 Task: Create a scrum project BeyondPlan. Add to scrum project BeyondPlan a team member softage.2@softage.net and assign as Project Lead. Add to scrum project BeyondPlan a team member softage.3@softage.net
Action: Mouse moved to (199, 63)
Screenshot: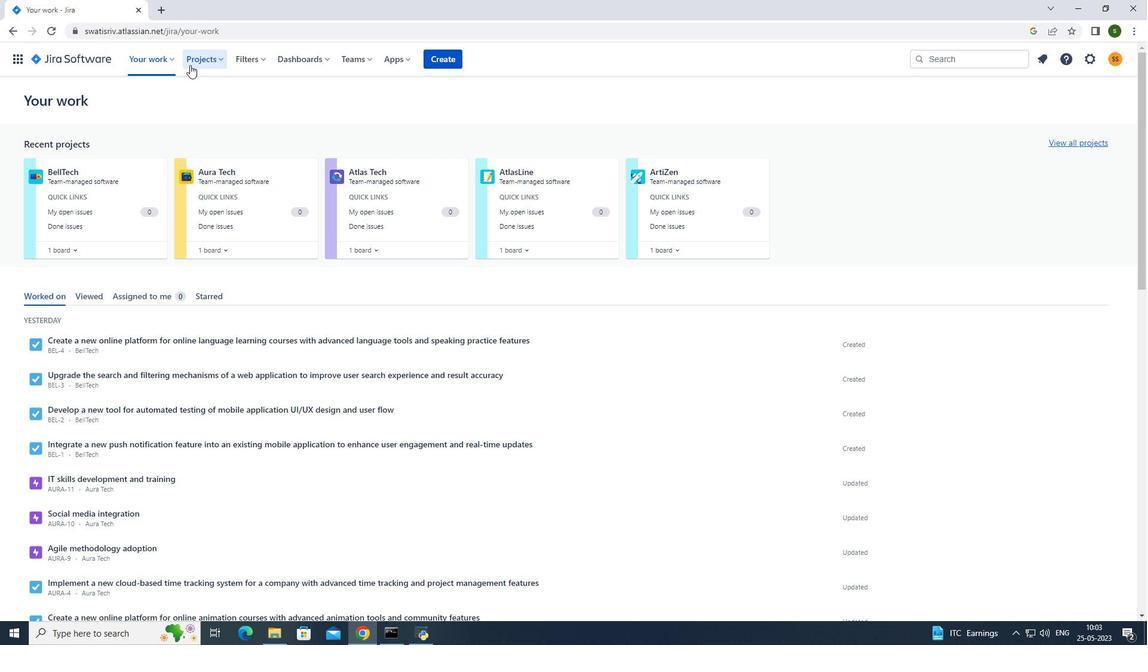 
Action: Mouse pressed left at (199, 63)
Screenshot: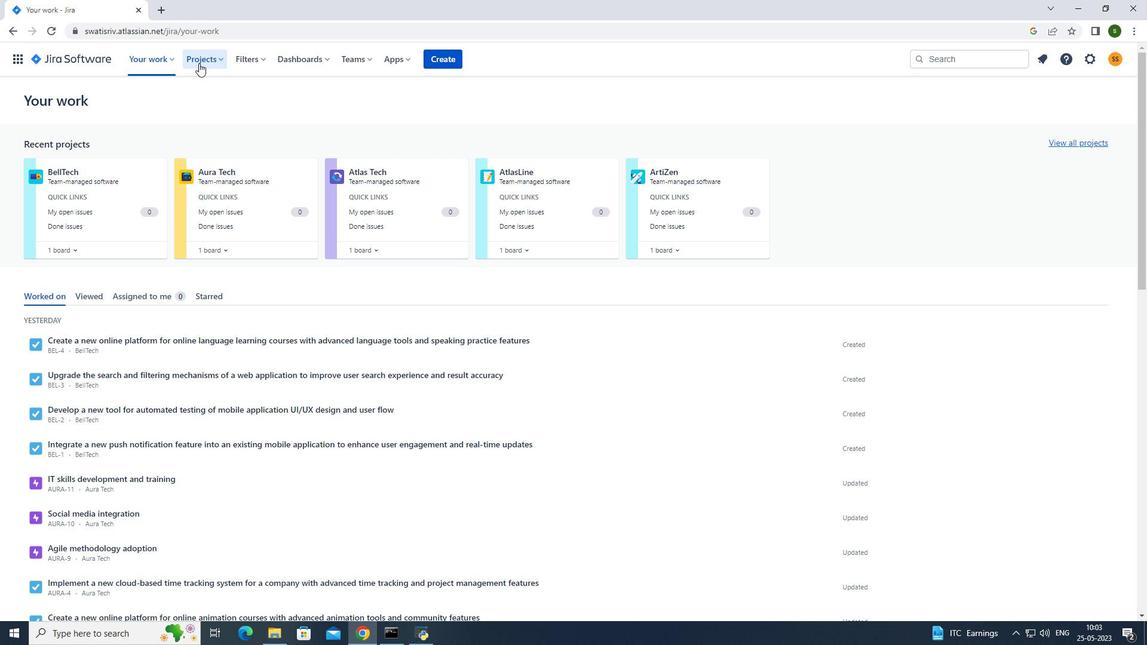 
Action: Mouse moved to (218, 297)
Screenshot: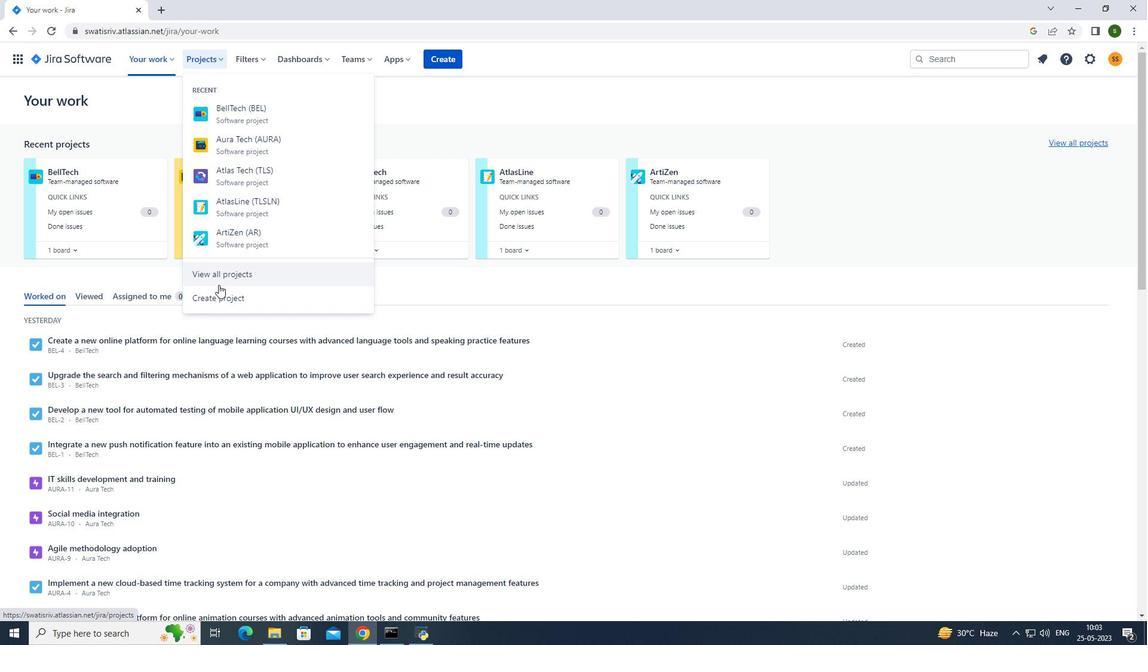 
Action: Mouse pressed left at (218, 297)
Screenshot: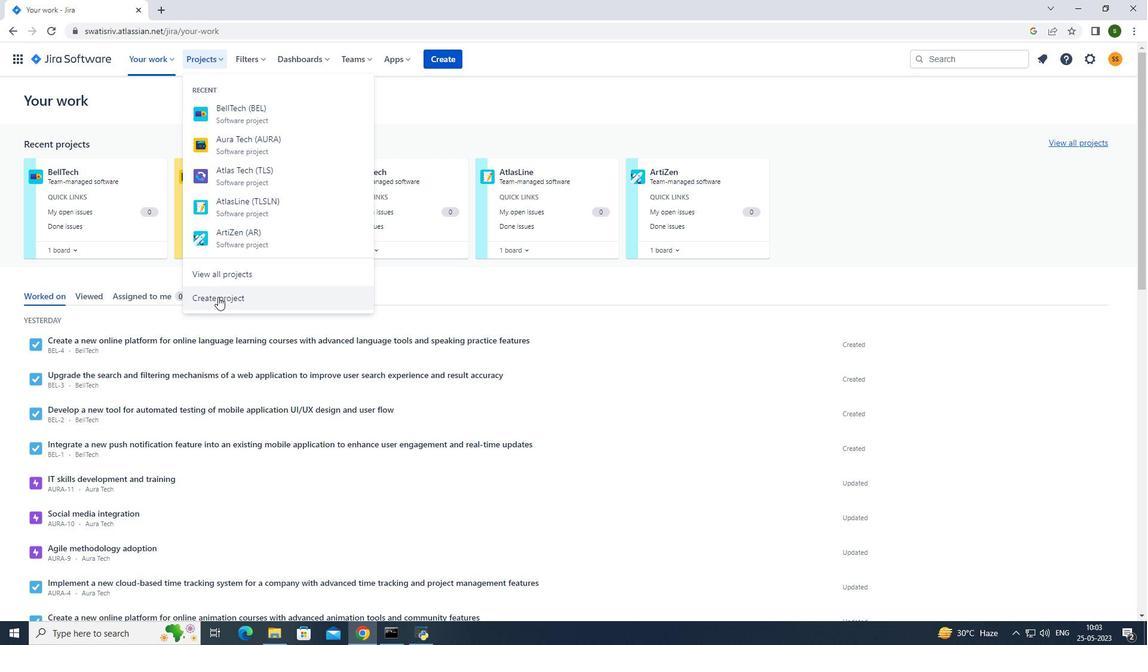 
Action: Mouse moved to (741, 290)
Screenshot: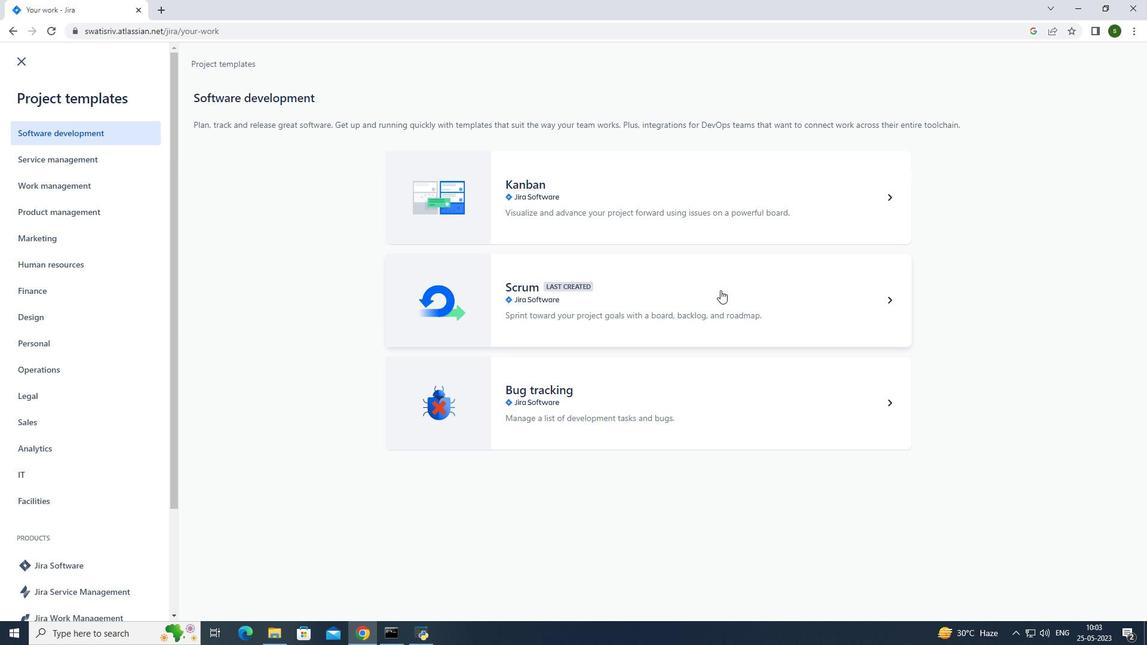 
Action: Mouse pressed left at (741, 290)
Screenshot: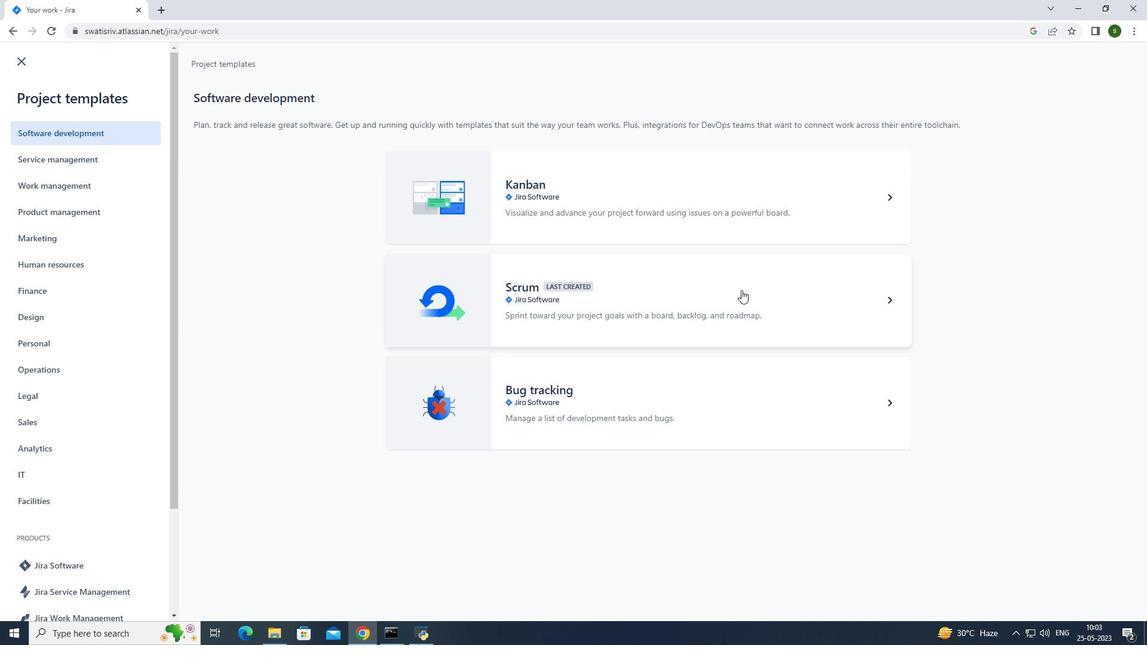 
Action: Mouse moved to (892, 587)
Screenshot: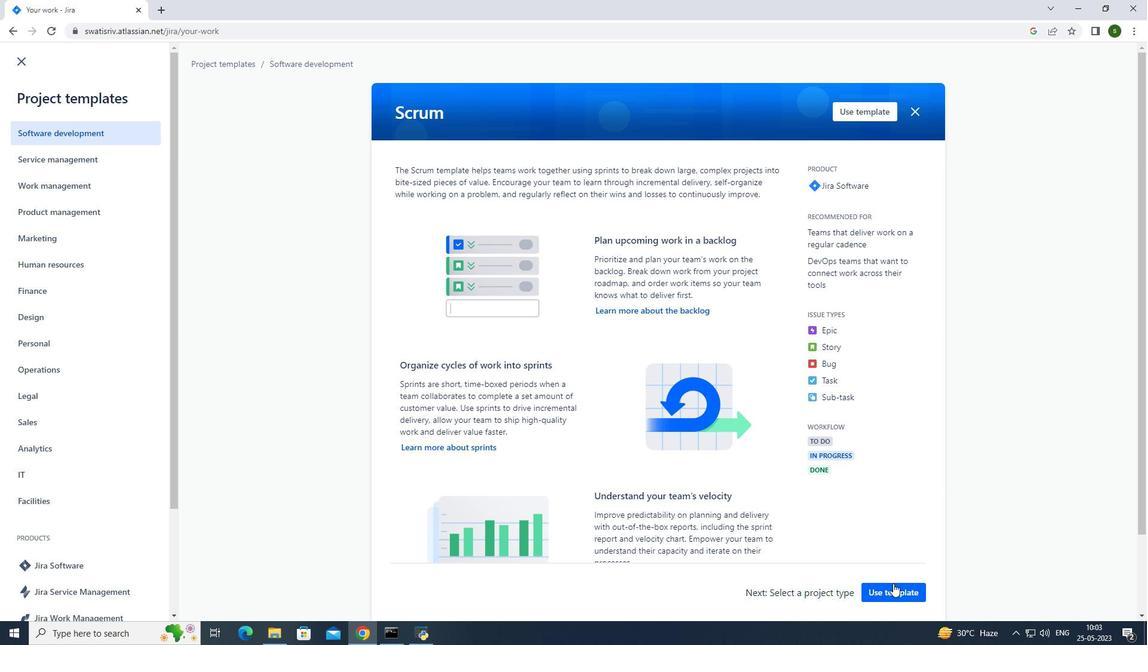 
Action: Mouse pressed left at (892, 587)
Screenshot: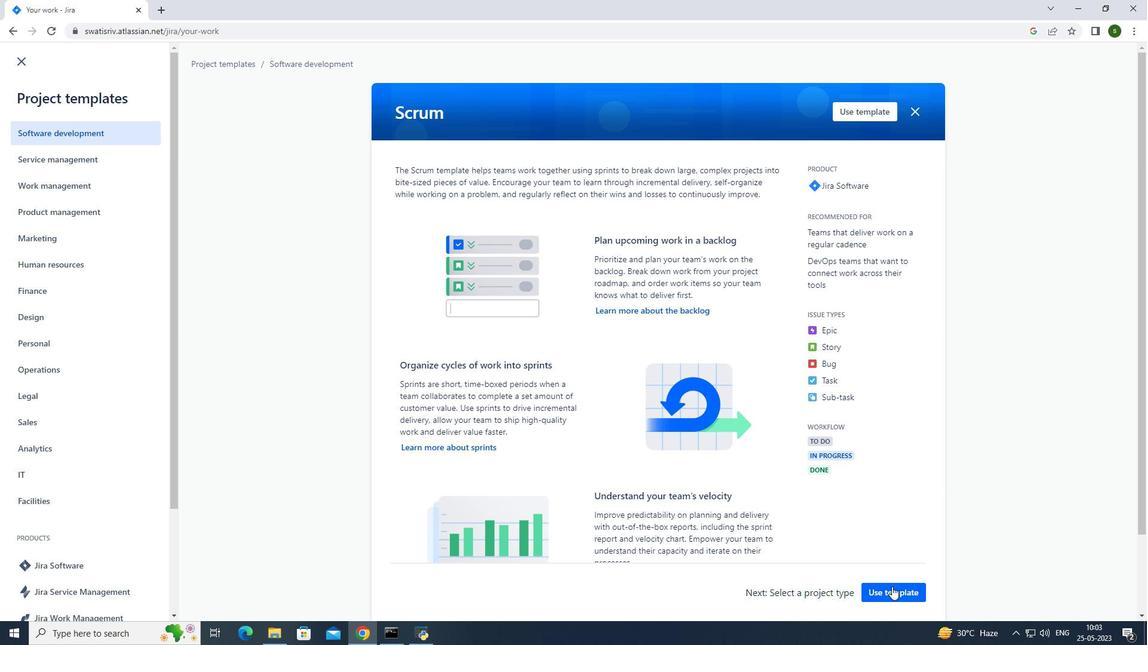 
Action: Mouse moved to (538, 586)
Screenshot: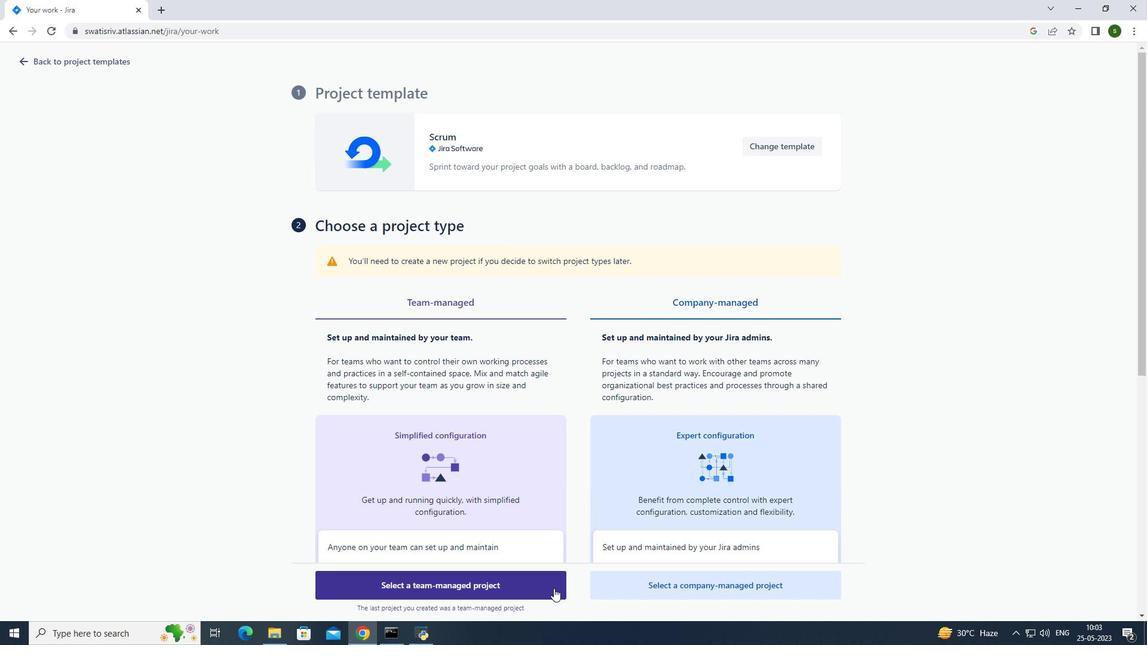 
Action: Mouse pressed left at (538, 586)
Screenshot: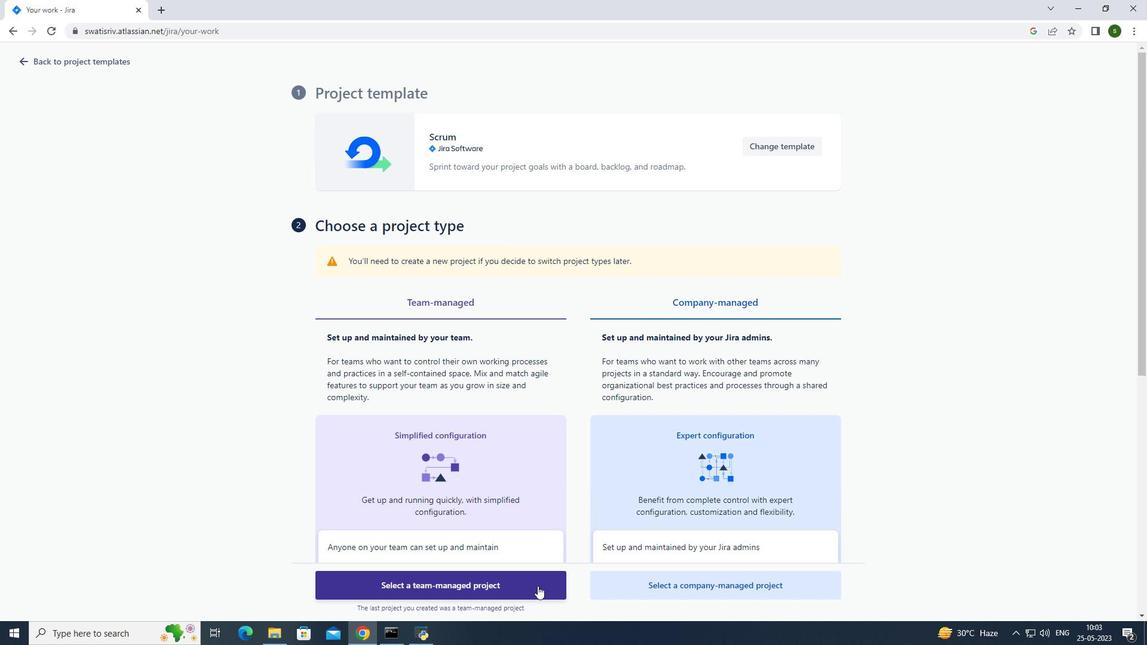 
Action: Mouse moved to (367, 276)
Screenshot: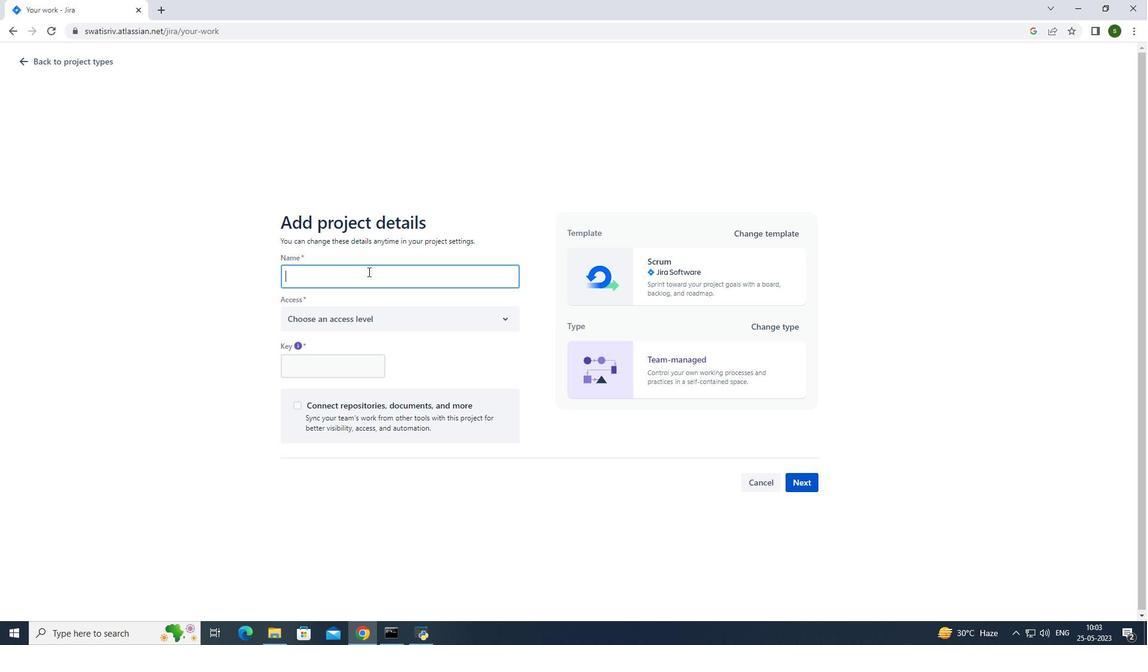 
Action: Mouse pressed left at (367, 276)
Screenshot: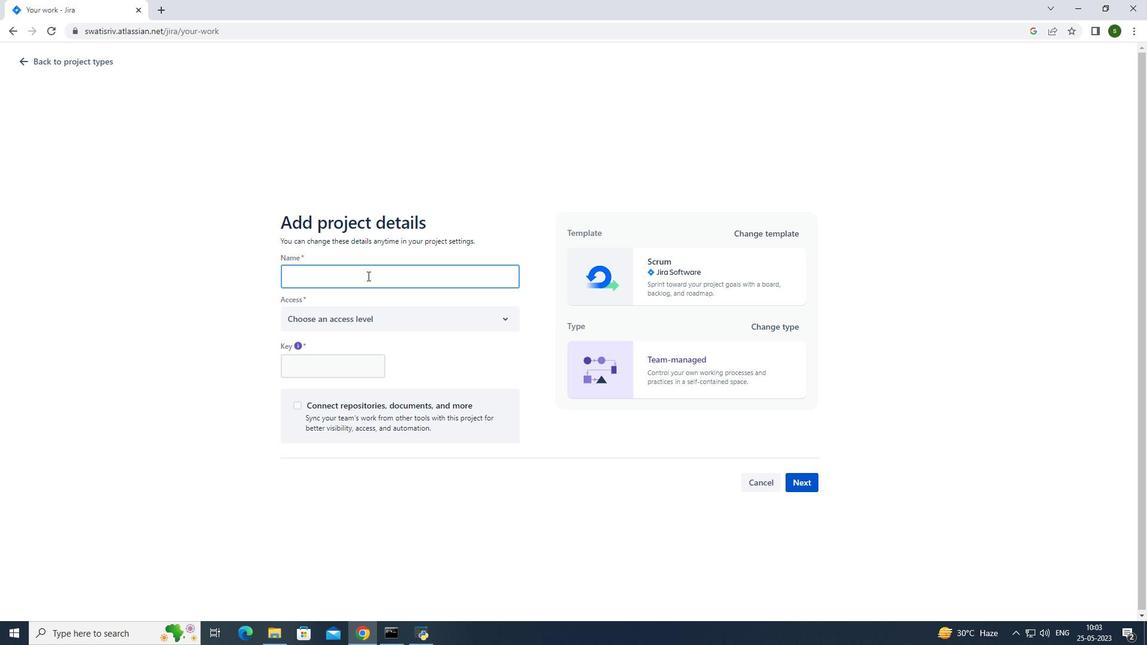 
Action: Key pressed <Key.caps_lock>B<Key.caps_lock>eyond<Key.caps_lock>P<Key.caps_lock>lan
Screenshot: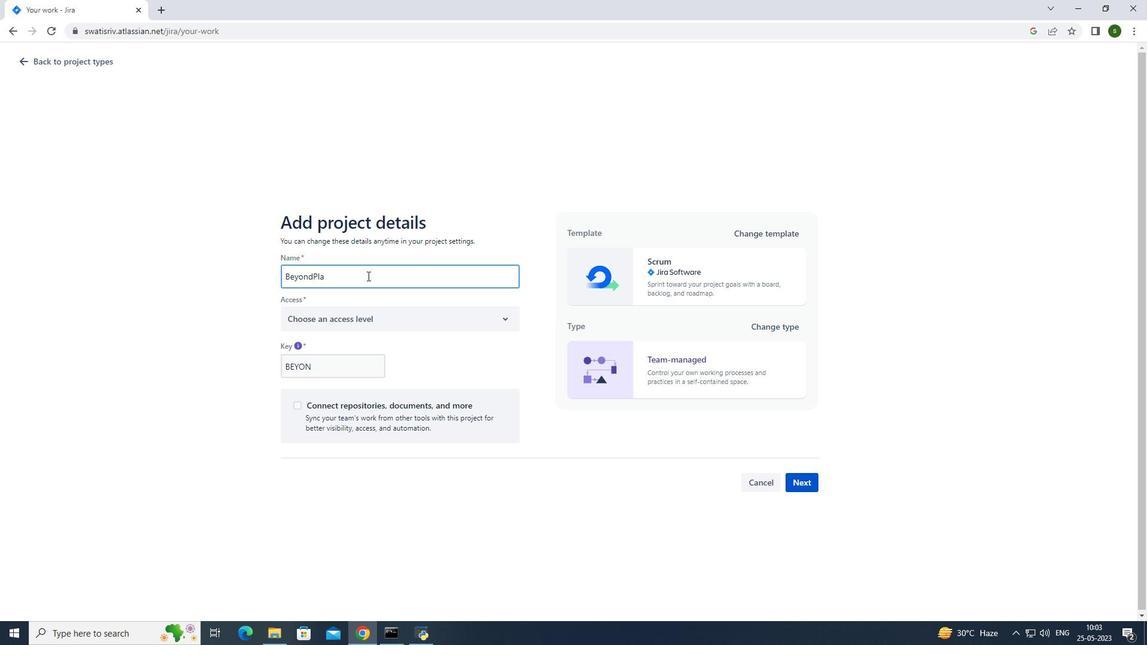 
Action: Mouse moved to (425, 322)
Screenshot: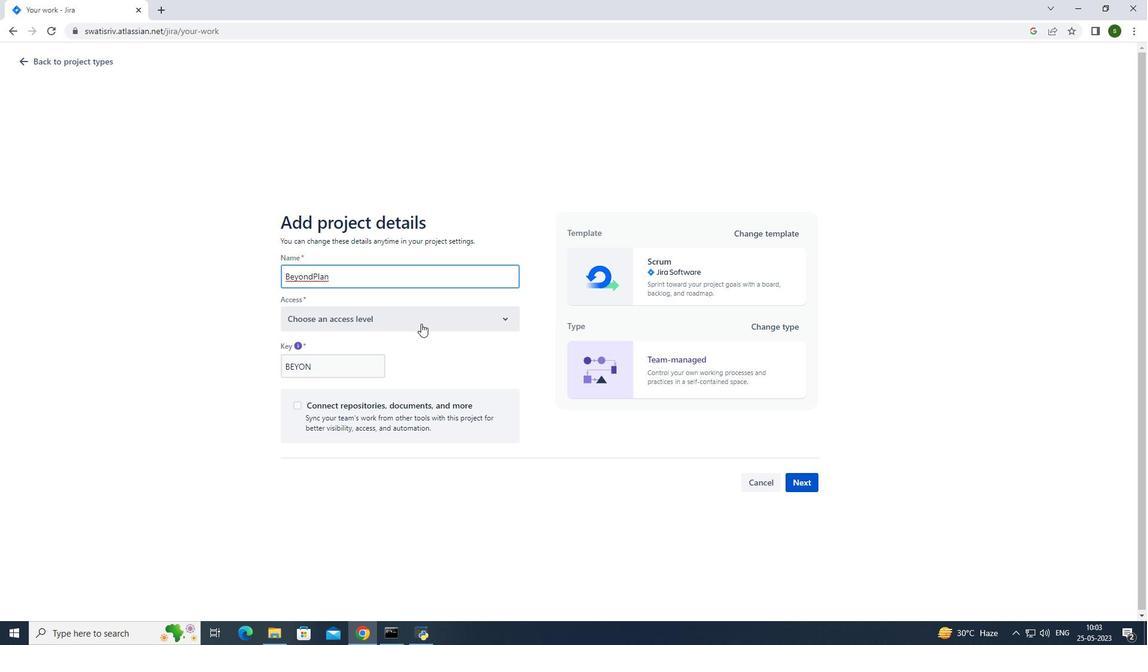 
Action: Mouse pressed left at (425, 322)
Screenshot: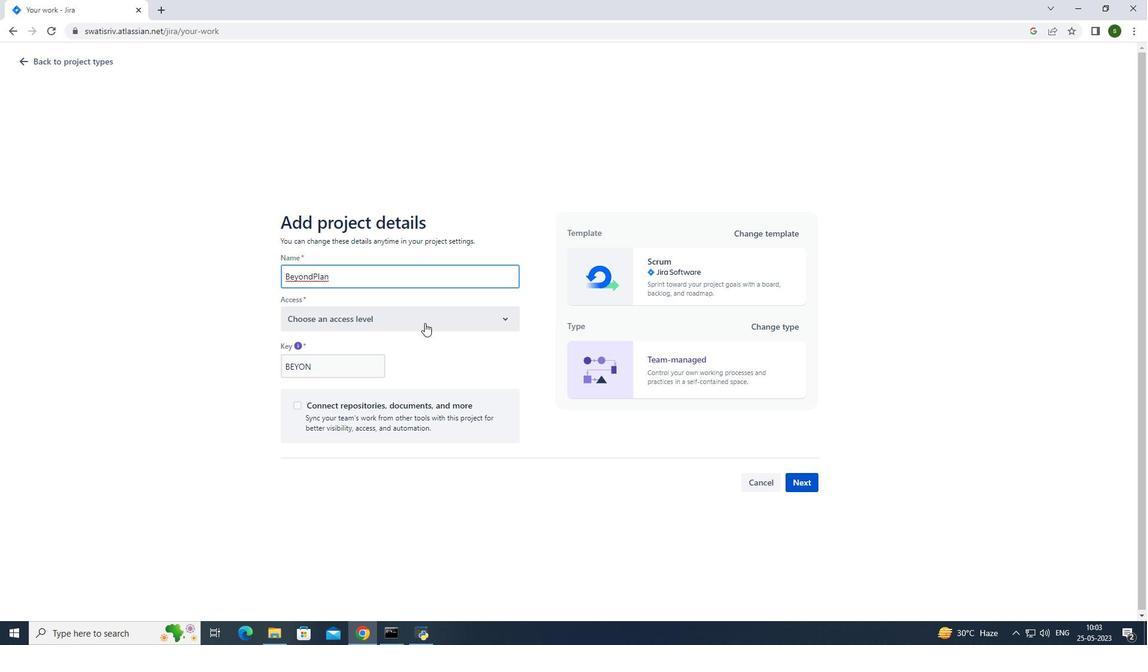 
Action: Mouse moved to (410, 352)
Screenshot: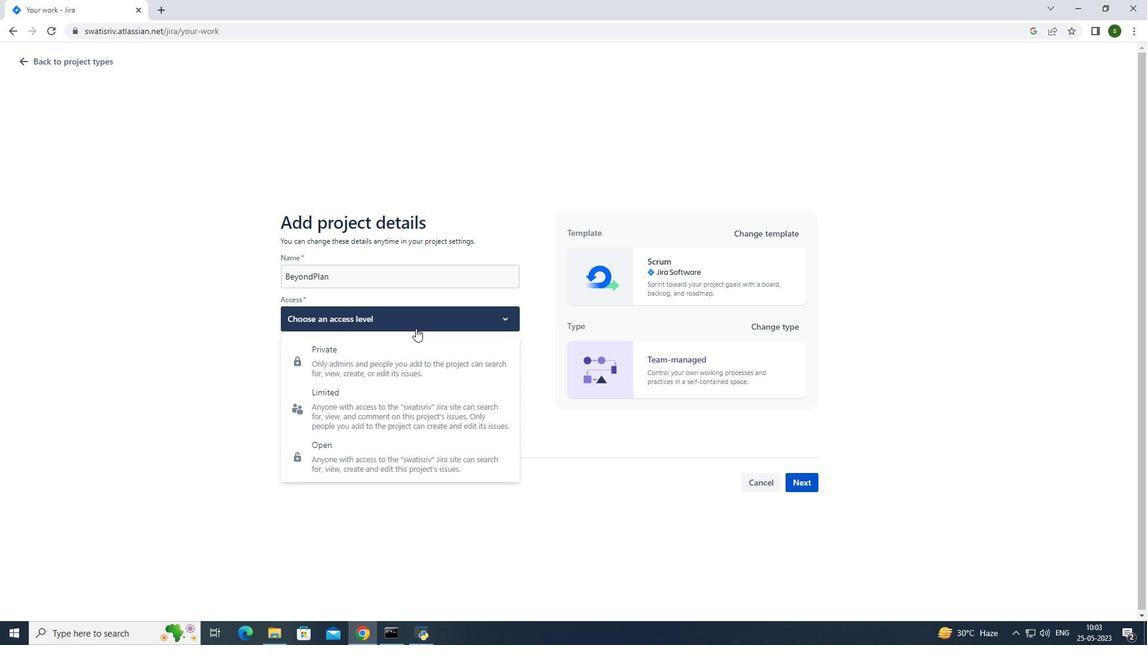 
Action: Mouse pressed left at (410, 352)
Screenshot: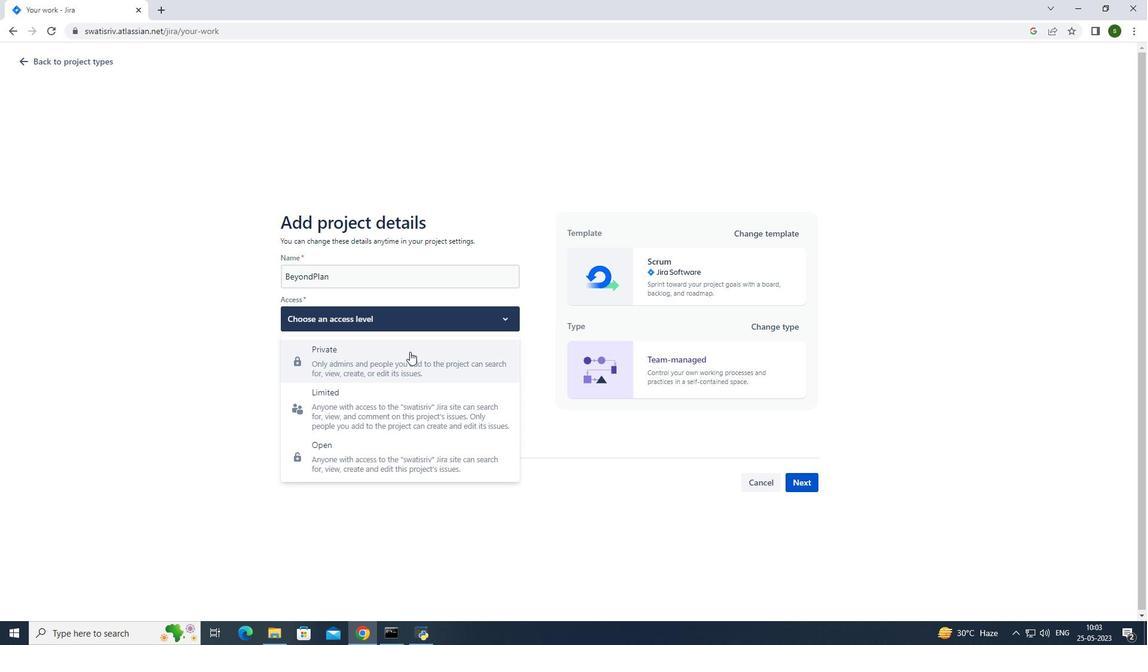 
Action: Mouse moved to (802, 486)
Screenshot: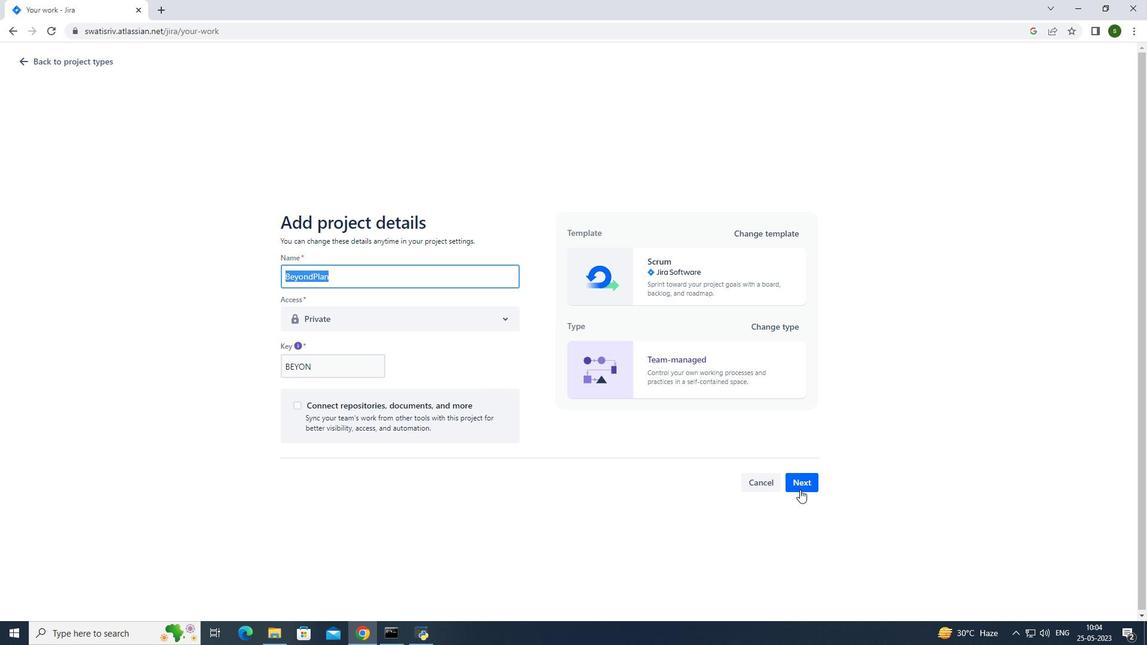 
Action: Mouse pressed left at (802, 486)
Screenshot: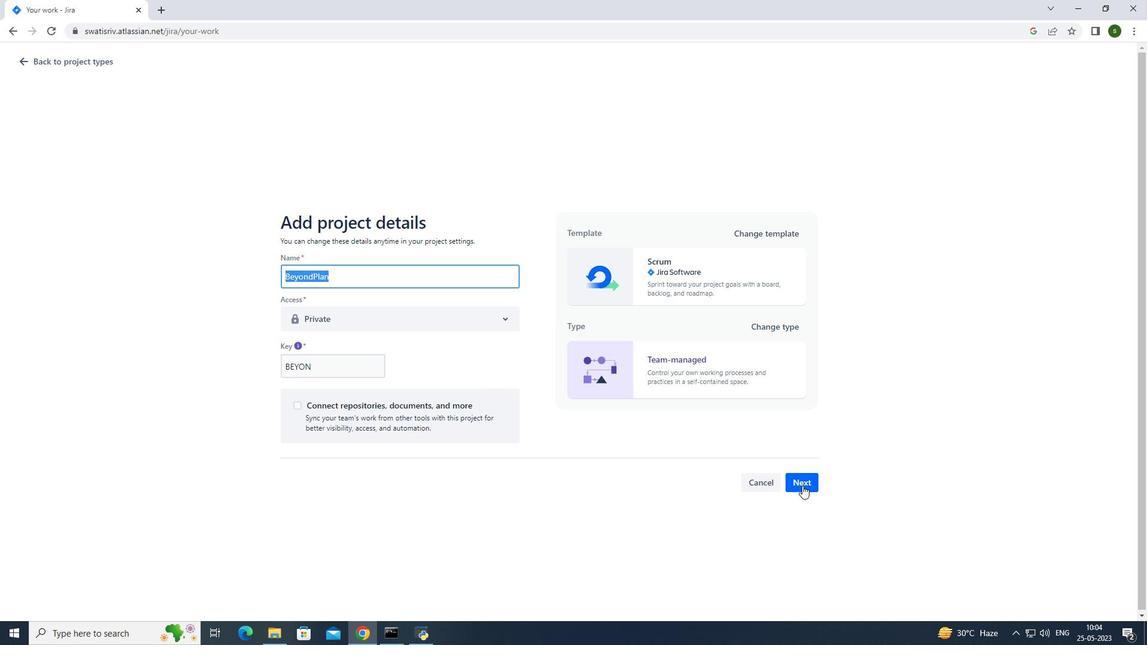 
Action: Mouse moved to (689, 406)
Screenshot: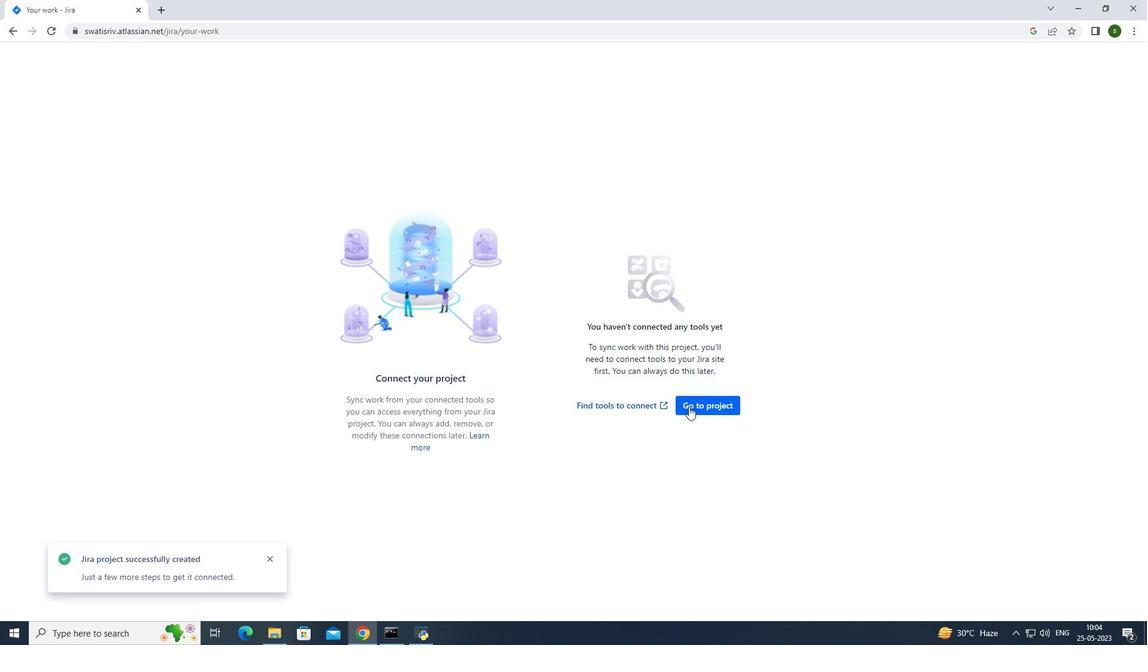 
Action: Mouse pressed left at (689, 406)
Screenshot: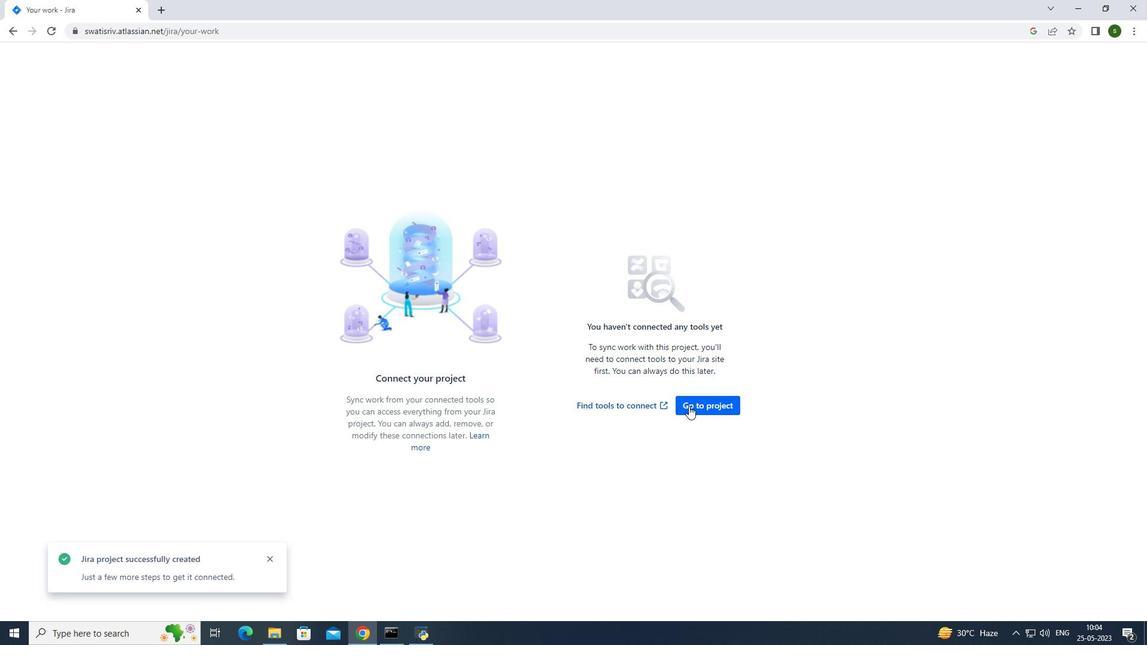 
Action: Mouse moved to (199, 50)
Screenshot: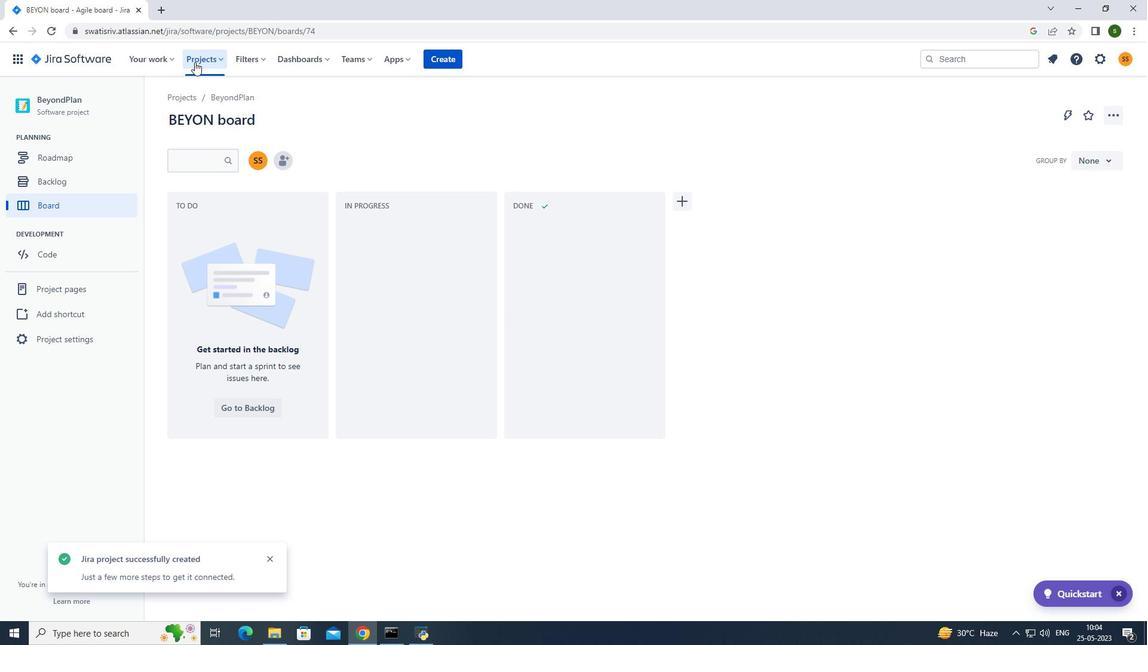 
Action: Mouse pressed left at (199, 50)
Screenshot: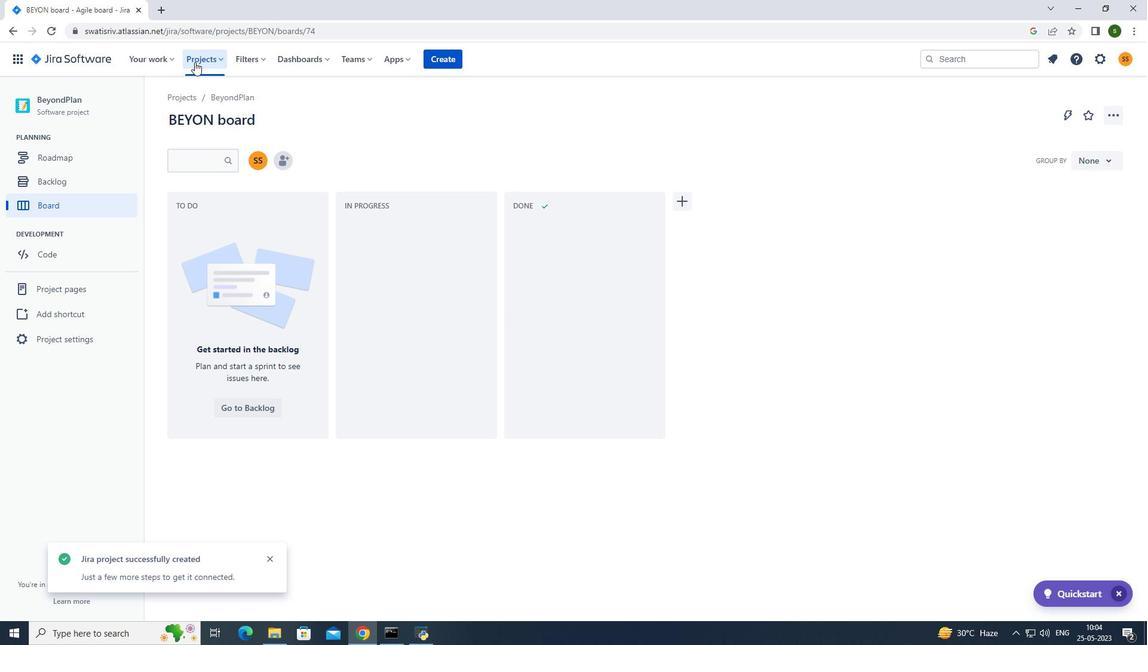 
Action: Mouse moved to (234, 110)
Screenshot: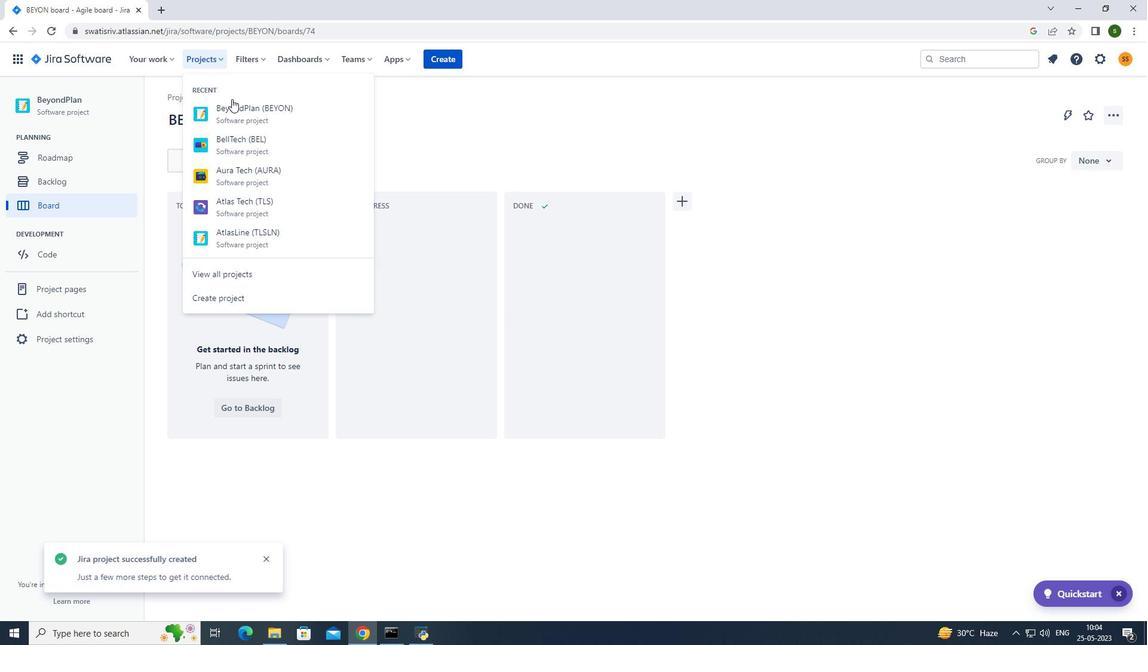 
Action: Mouse pressed left at (234, 110)
Screenshot: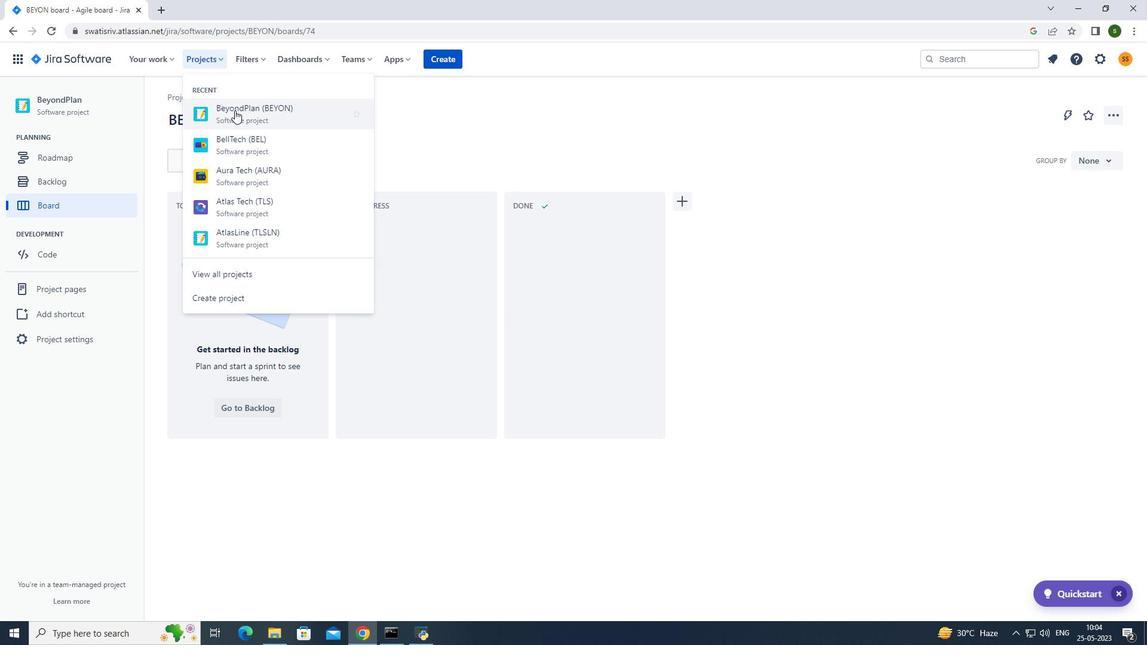 
Action: Mouse moved to (291, 161)
Screenshot: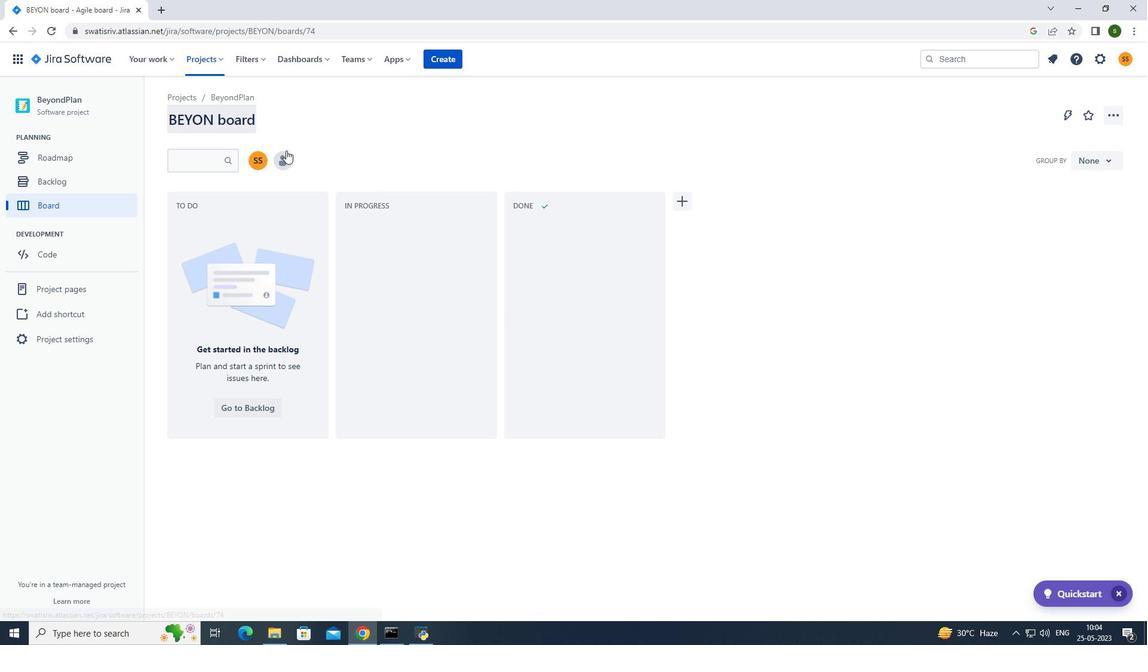
Action: Mouse pressed left at (291, 161)
Screenshot: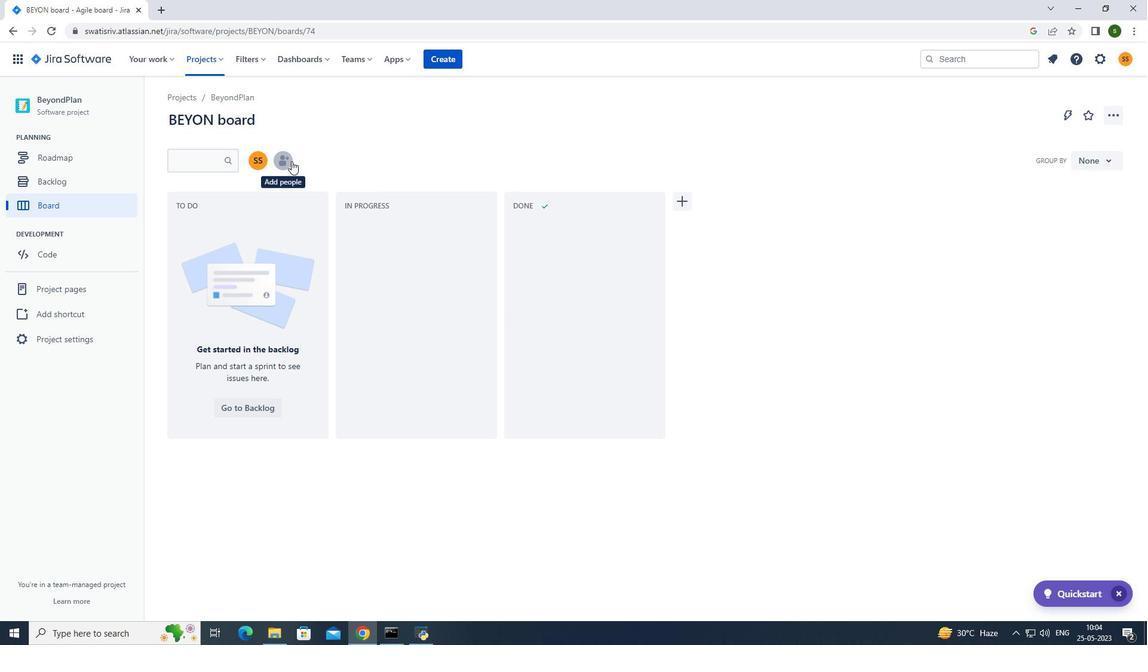 
Action: Mouse moved to (547, 130)
Screenshot: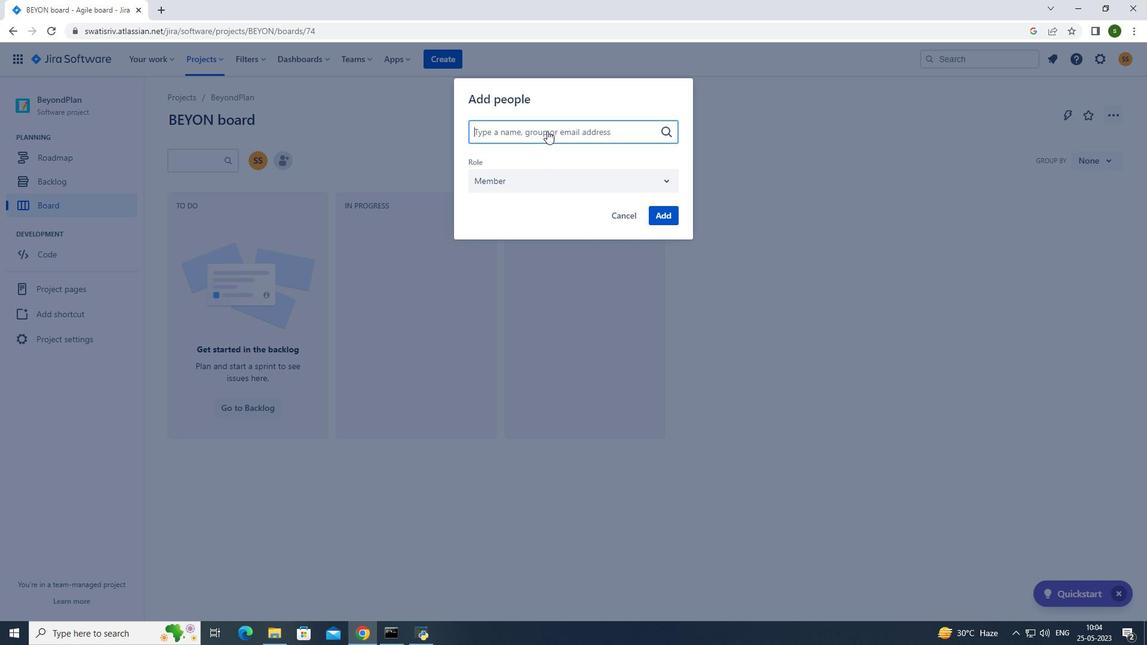 
Action: Key pressed softage.2<Key.shift>@softage.net
Screenshot: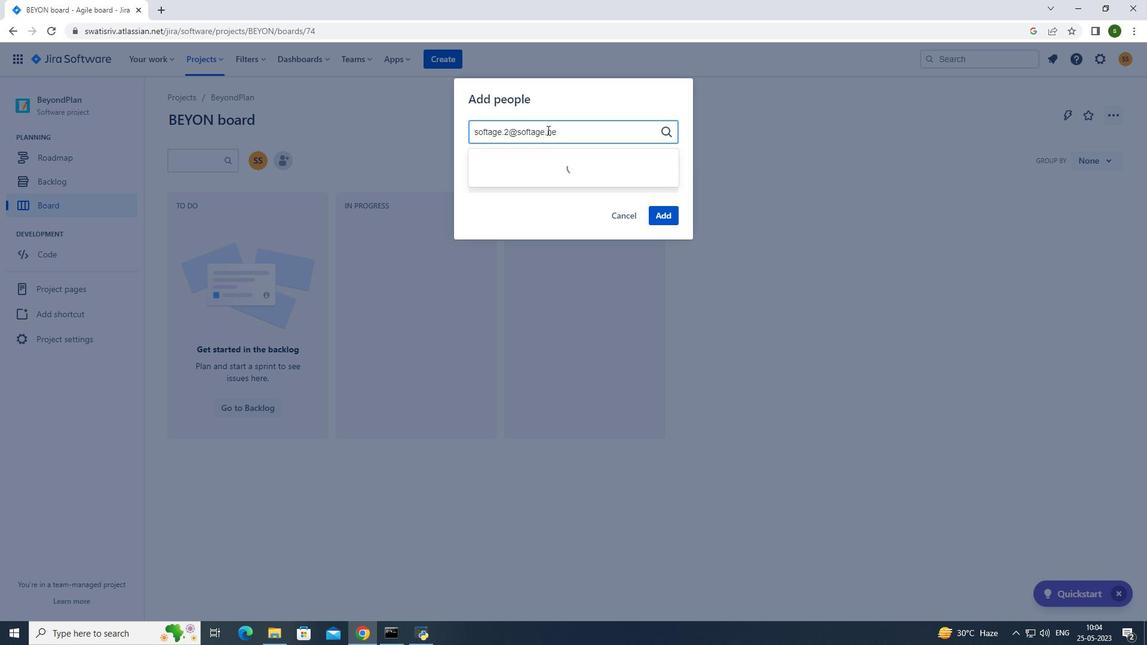 
Action: Mouse moved to (550, 169)
Screenshot: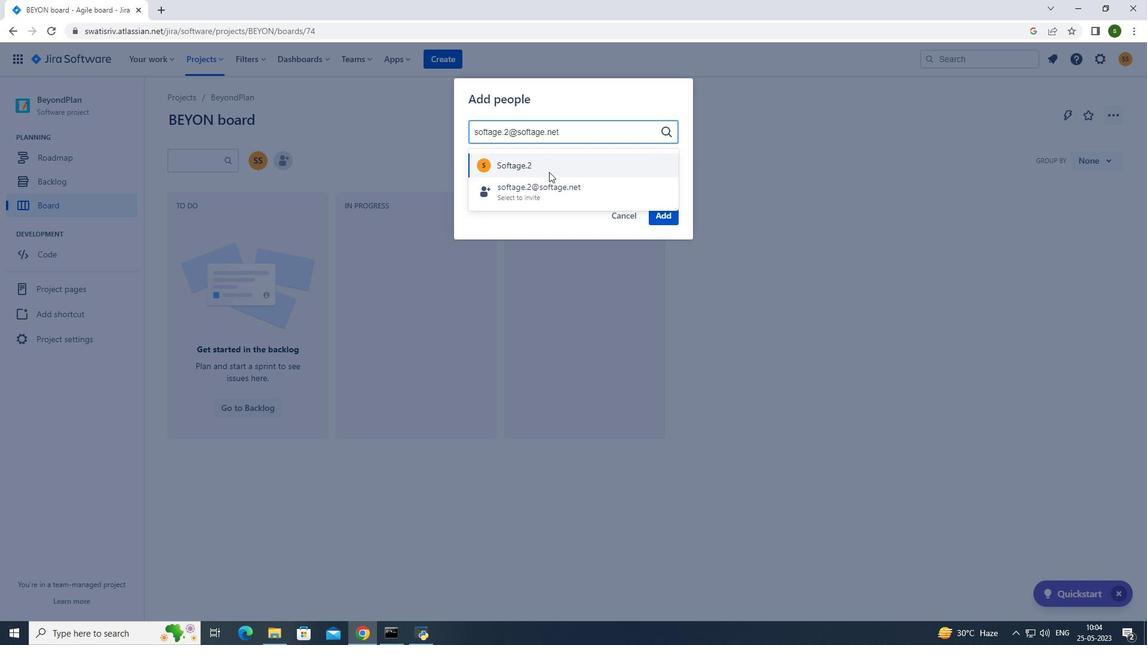 
Action: Mouse pressed left at (550, 169)
Screenshot: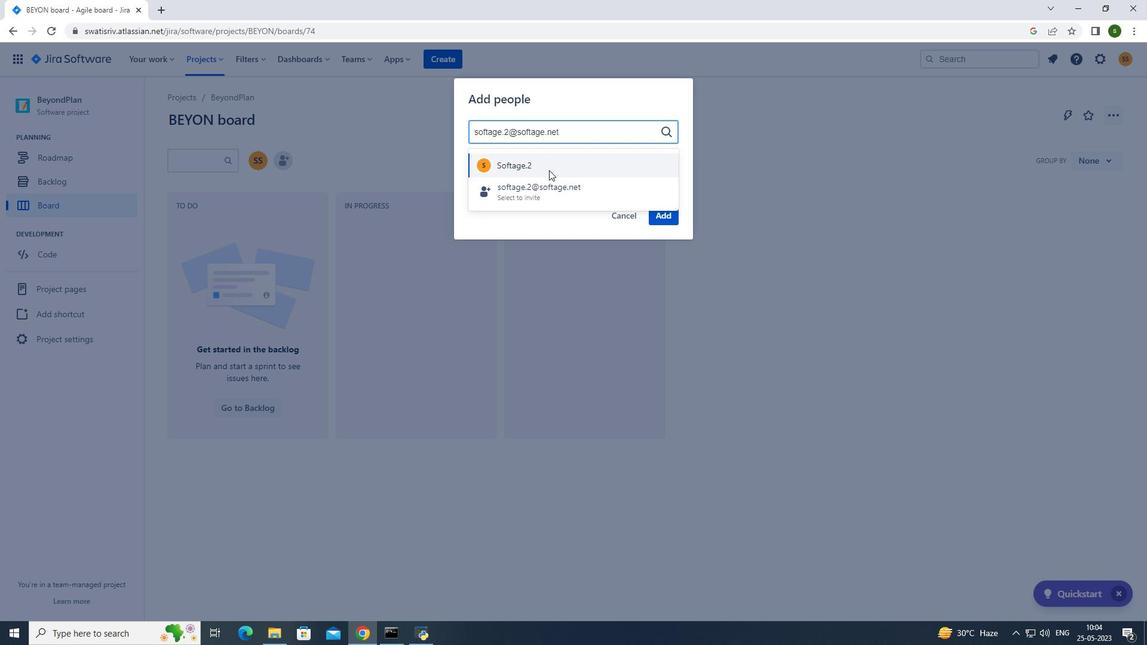 
Action: Mouse moved to (674, 215)
Screenshot: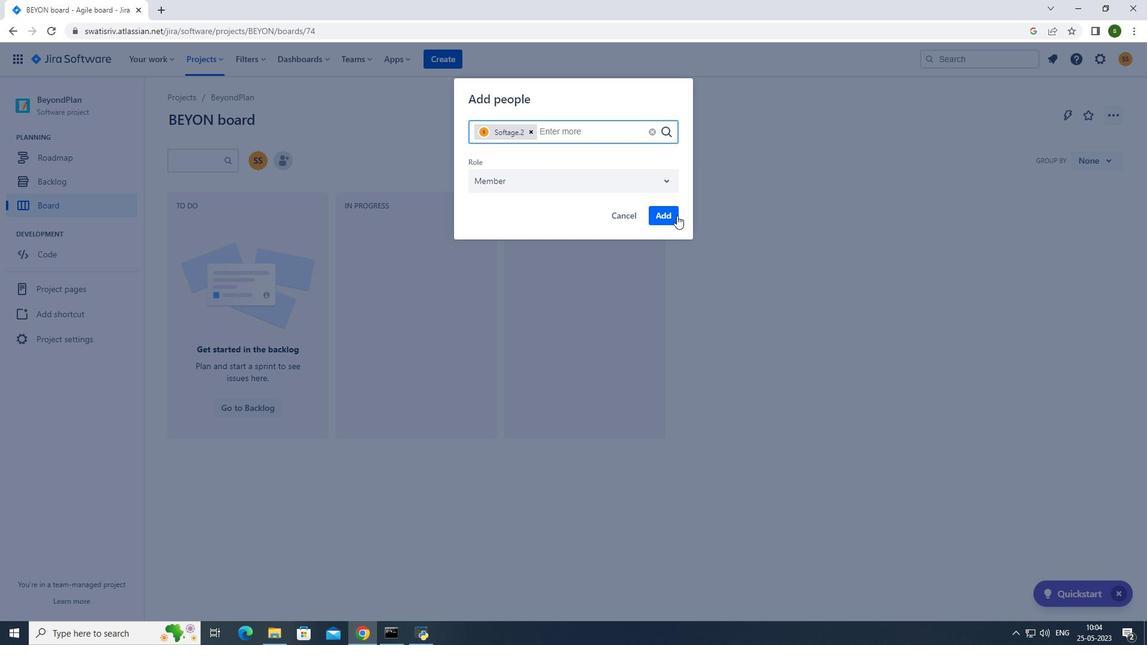 
Action: Mouse pressed left at (674, 215)
Screenshot: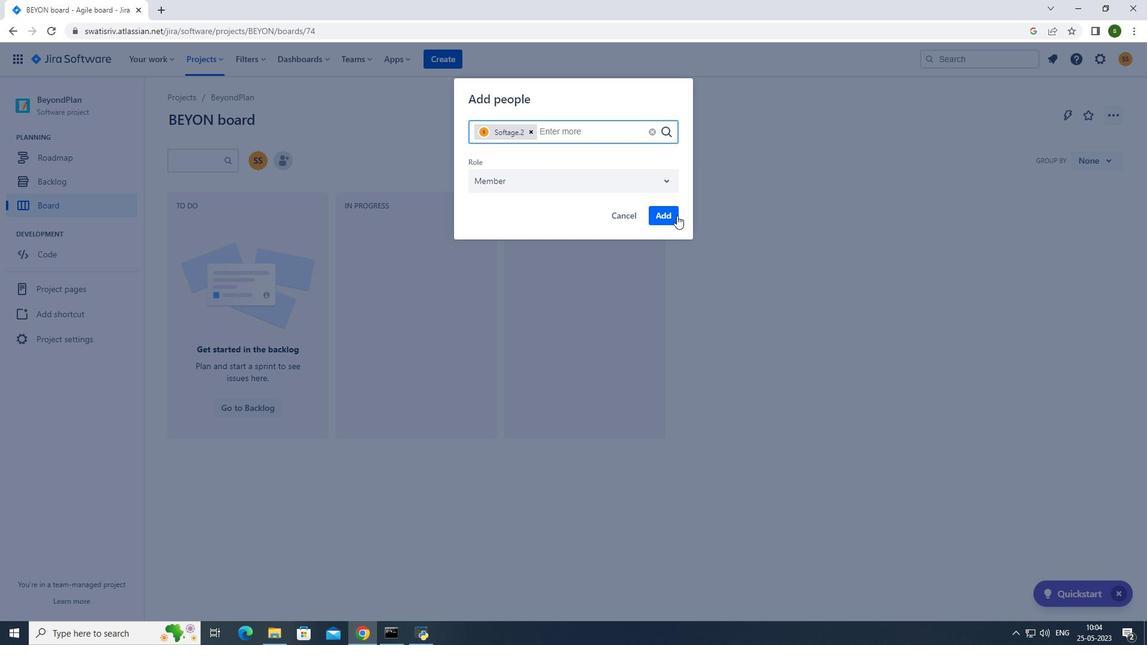 
Action: Mouse moved to (204, 57)
Screenshot: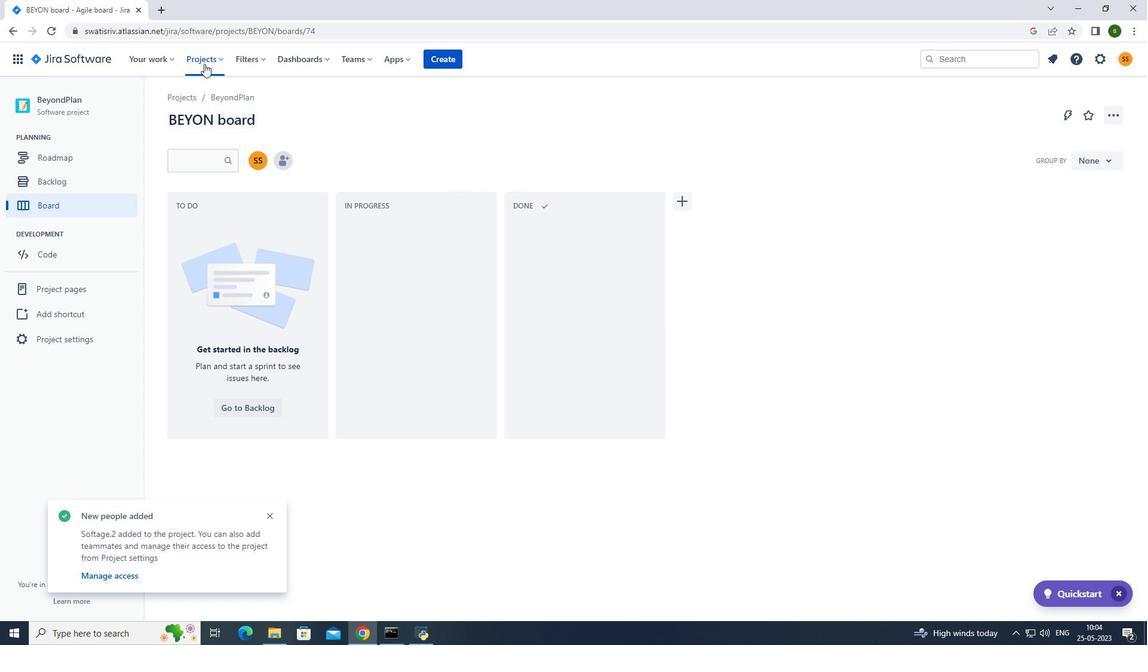 
Action: Mouse pressed left at (204, 57)
Screenshot: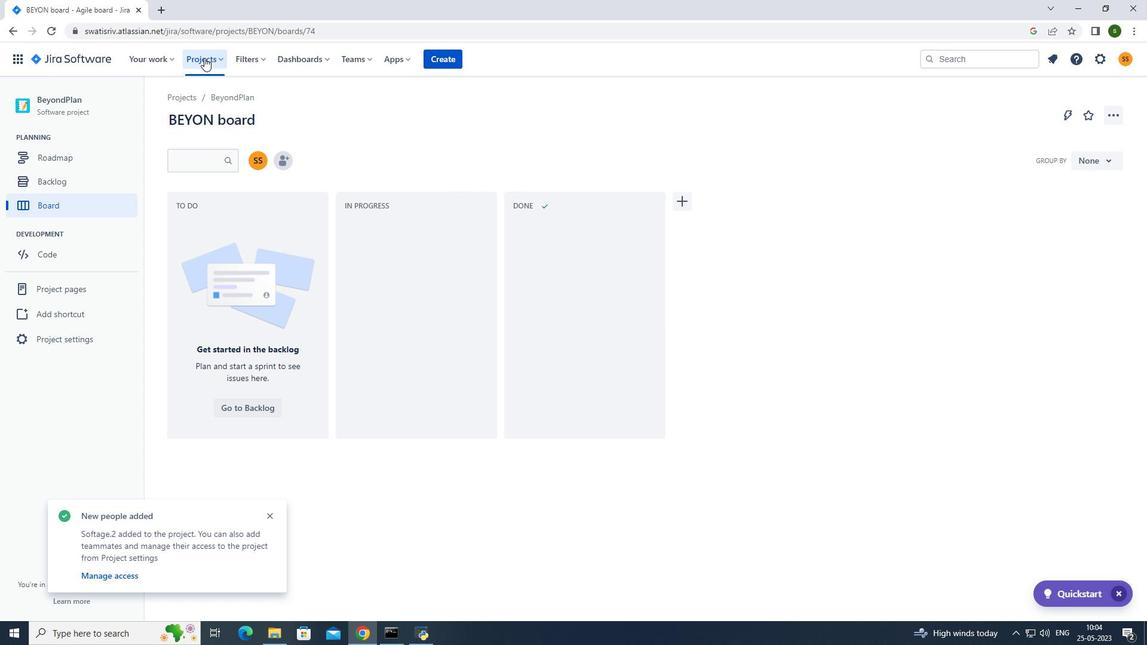 
Action: Mouse moved to (254, 120)
Screenshot: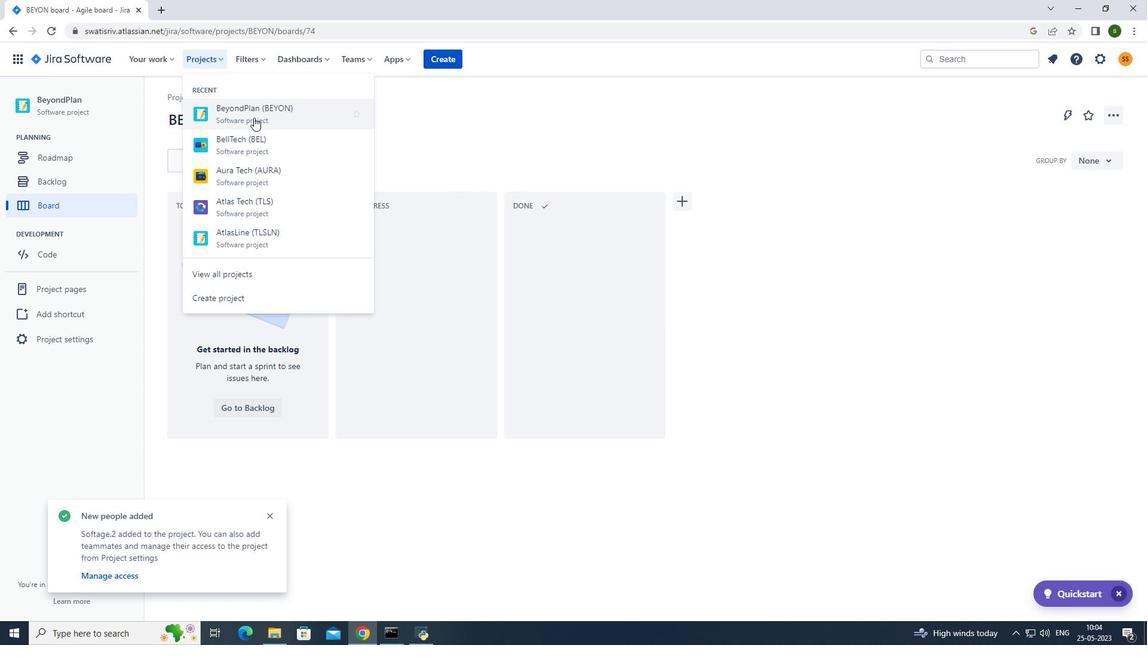 
Action: Mouse pressed left at (254, 120)
Screenshot: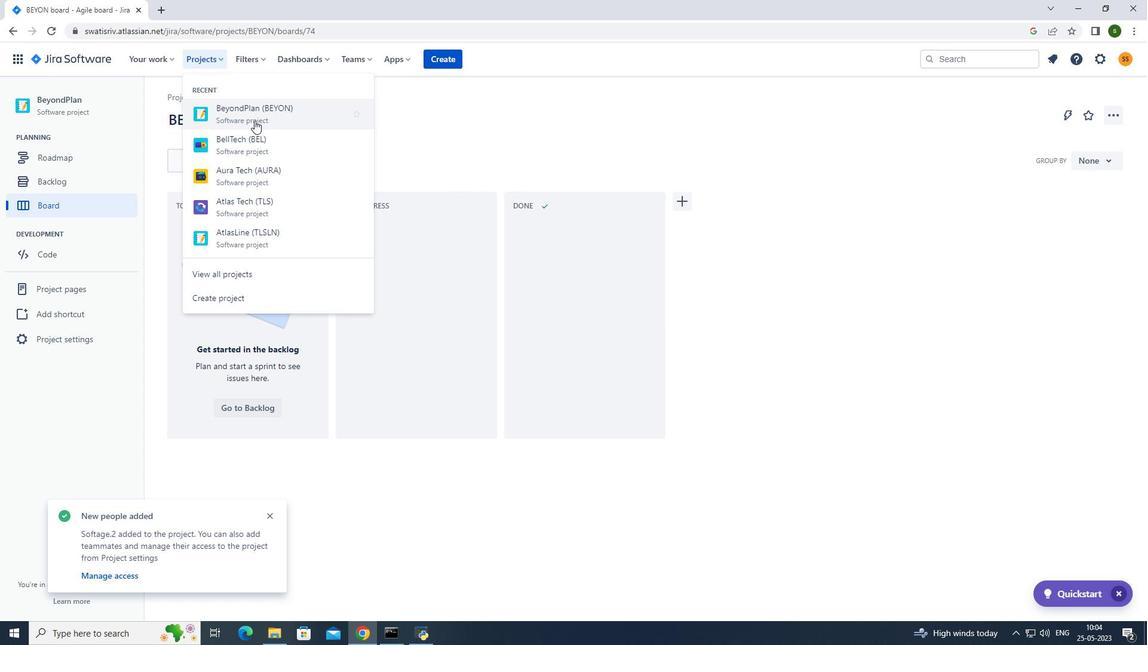 
Action: Mouse moved to (95, 336)
Screenshot: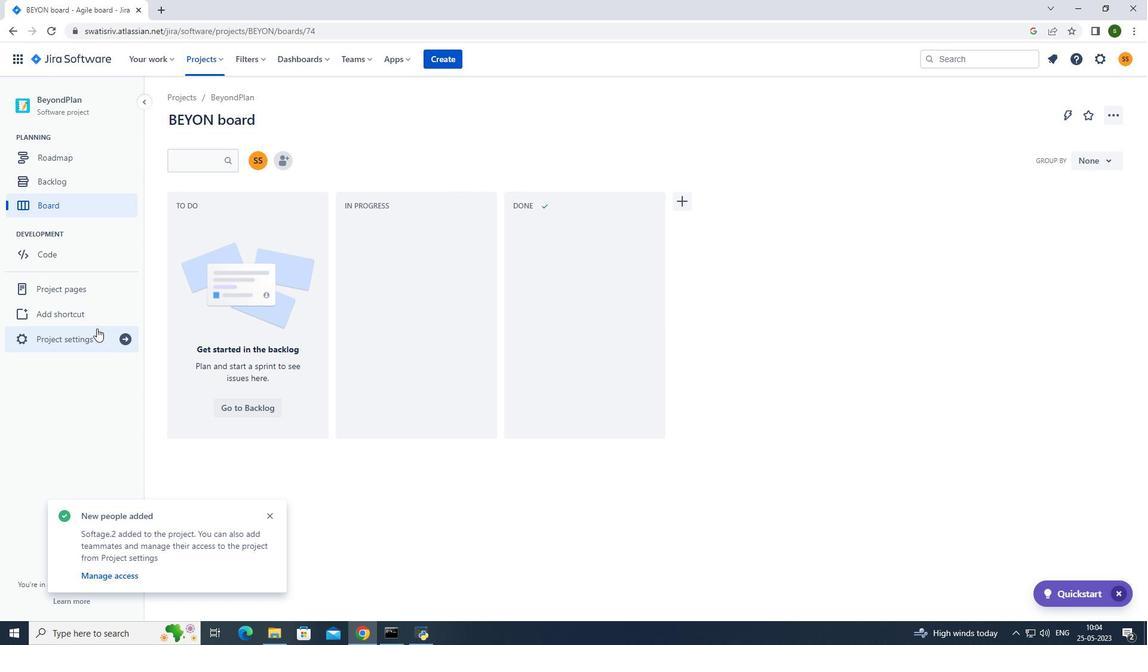 
Action: Mouse pressed left at (95, 336)
Screenshot: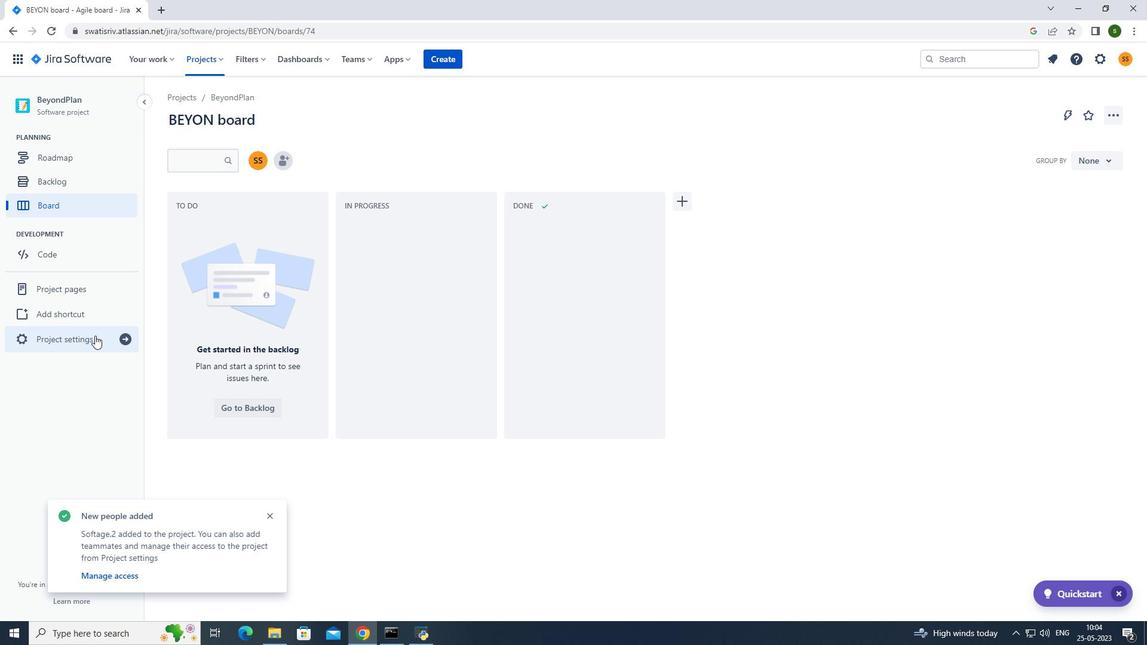 
Action: Mouse moved to (637, 428)
Screenshot: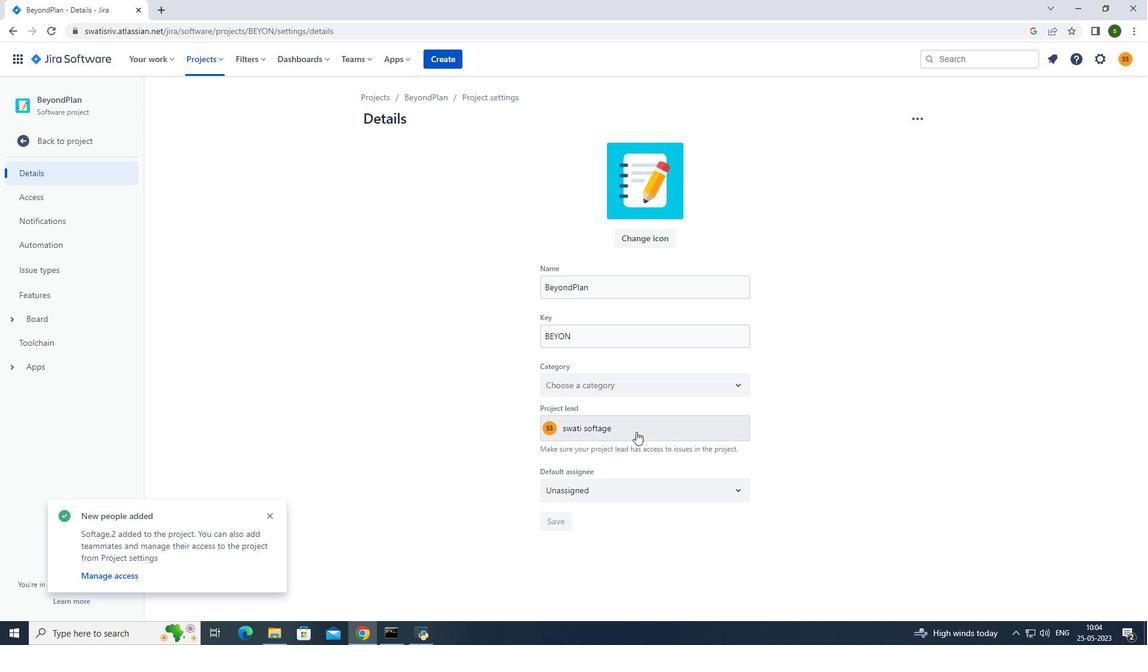 
Action: Mouse pressed left at (637, 428)
Screenshot: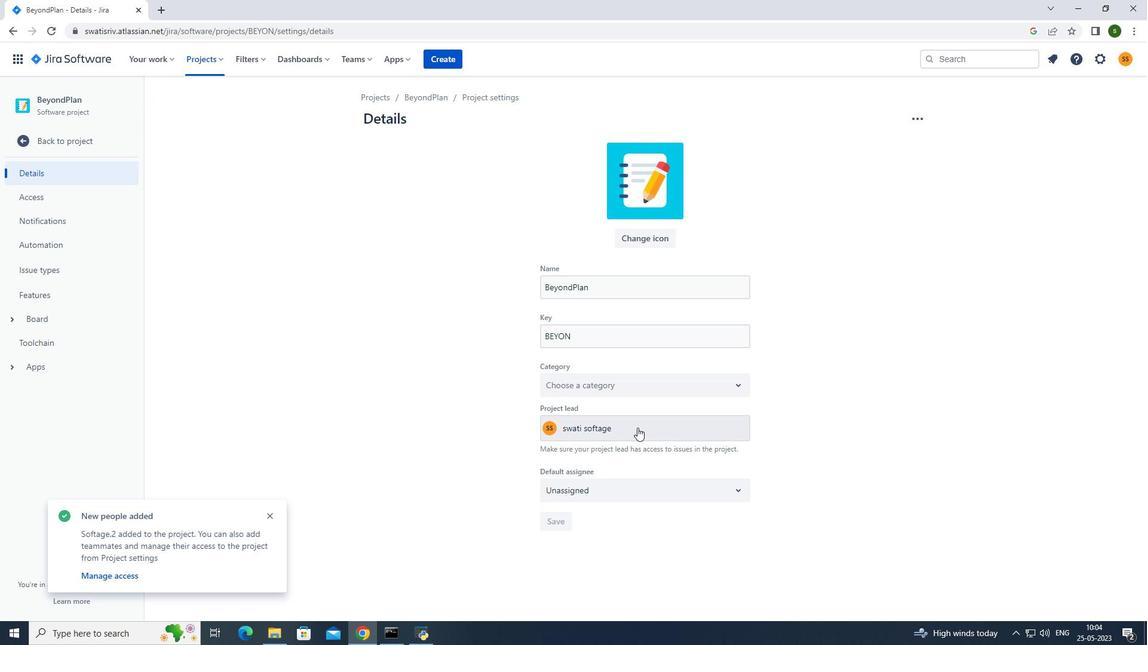 
Action: Mouse moved to (636, 428)
Screenshot: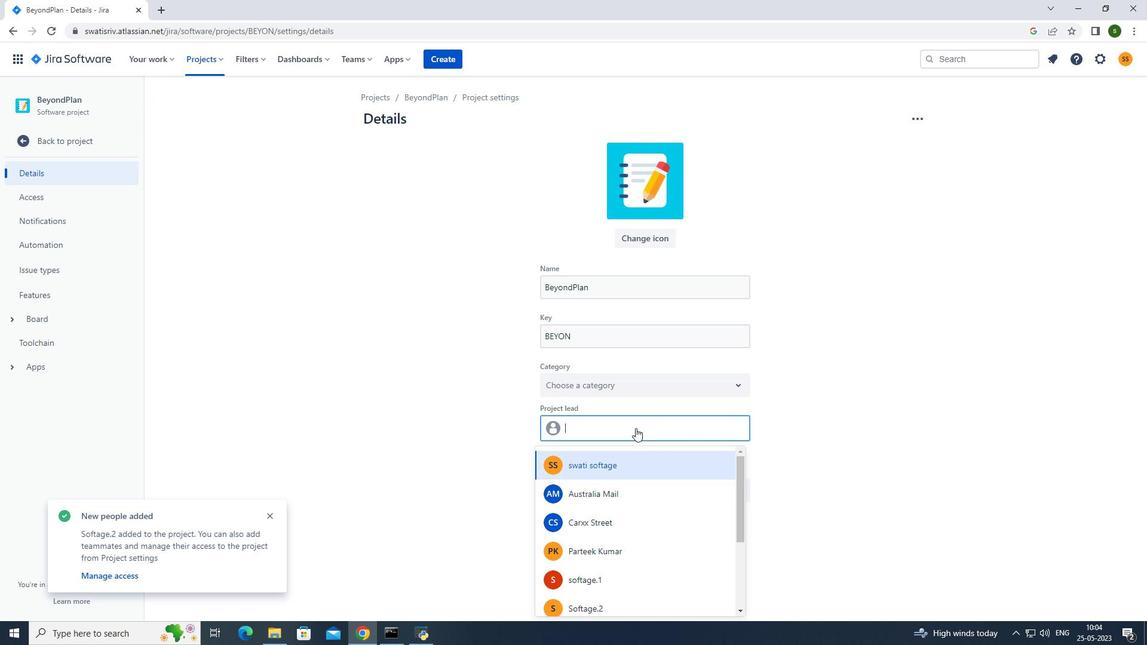 
Action: Key pressed softage.2<Key.shift>@softage.net
Screenshot: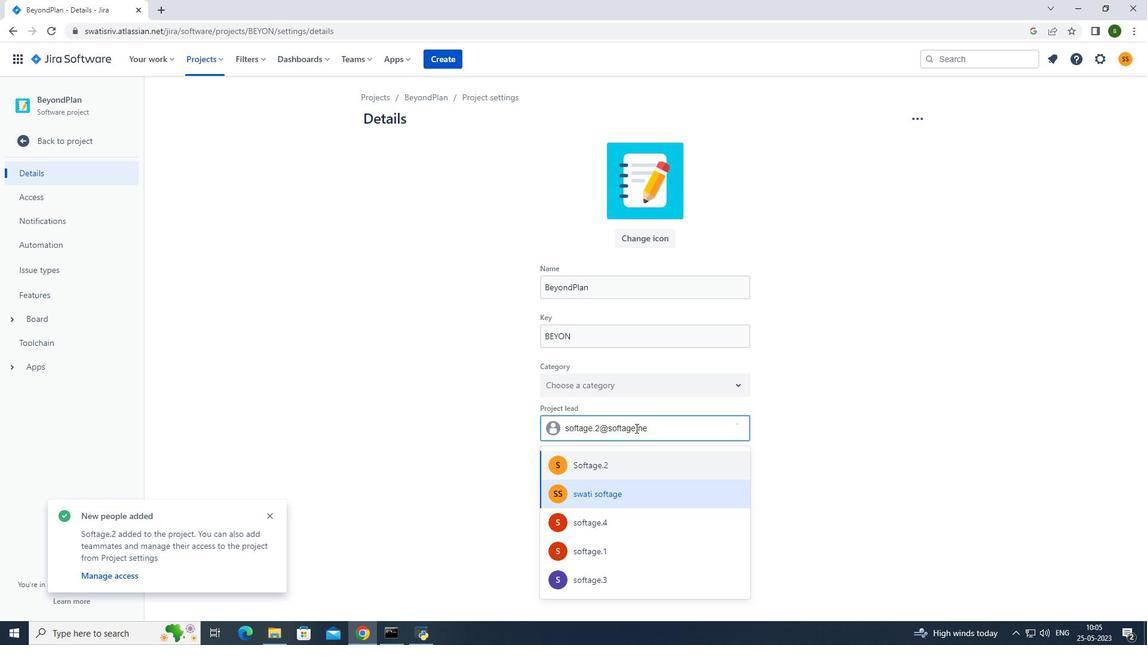 
Action: Mouse moved to (619, 468)
Screenshot: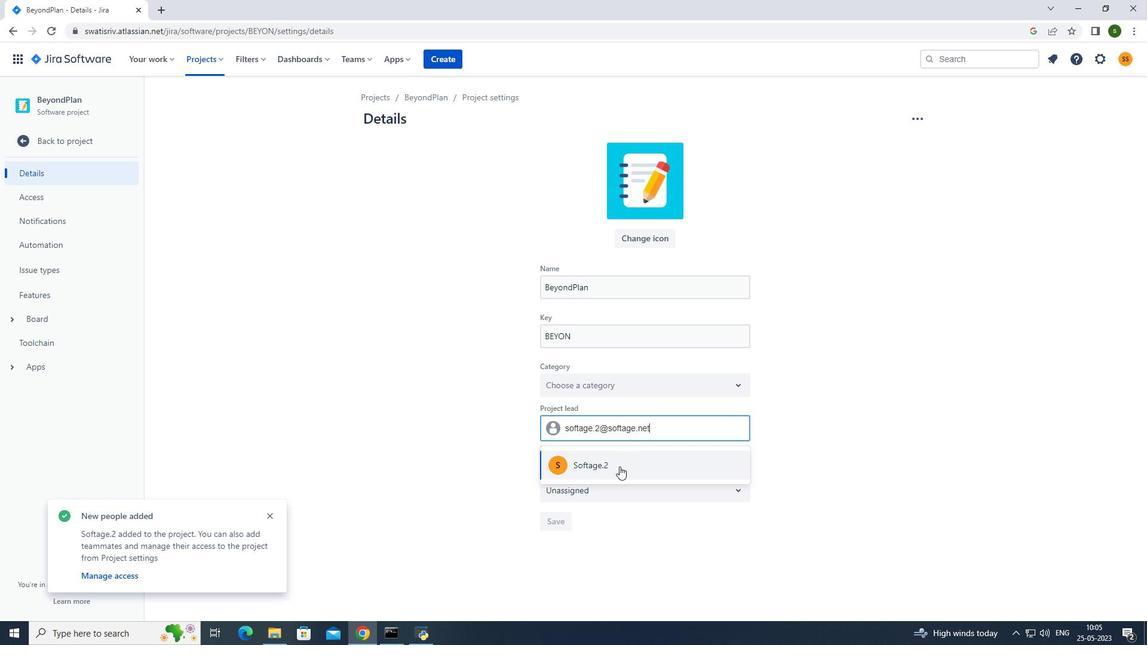 
Action: Mouse pressed left at (619, 468)
Screenshot: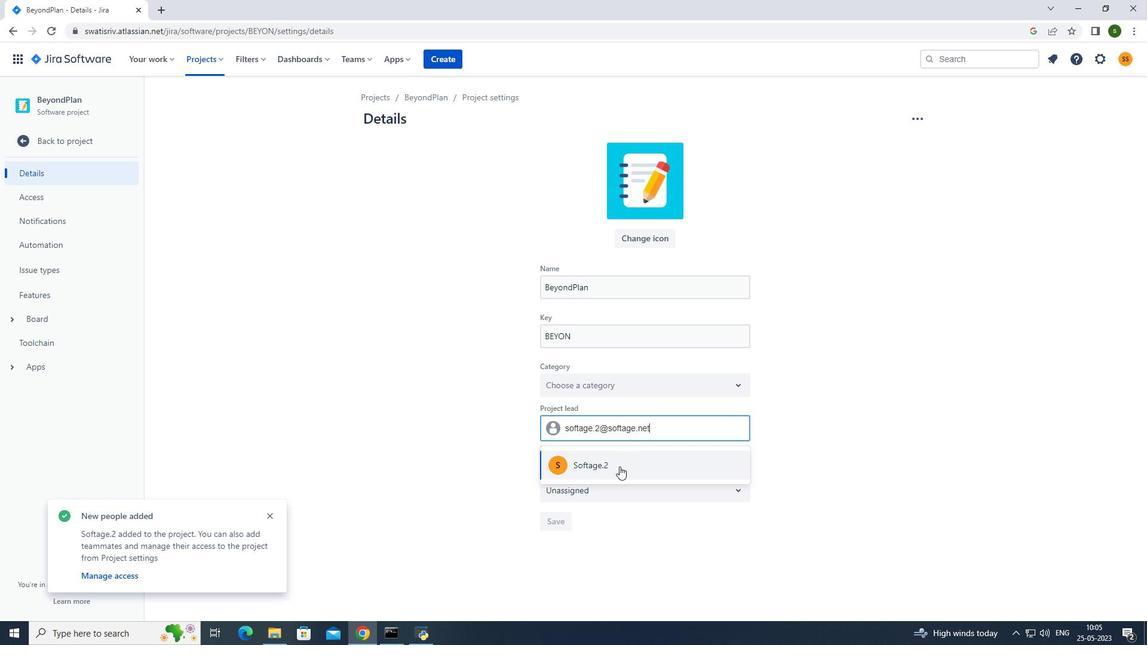 
Action: Mouse moved to (543, 524)
Screenshot: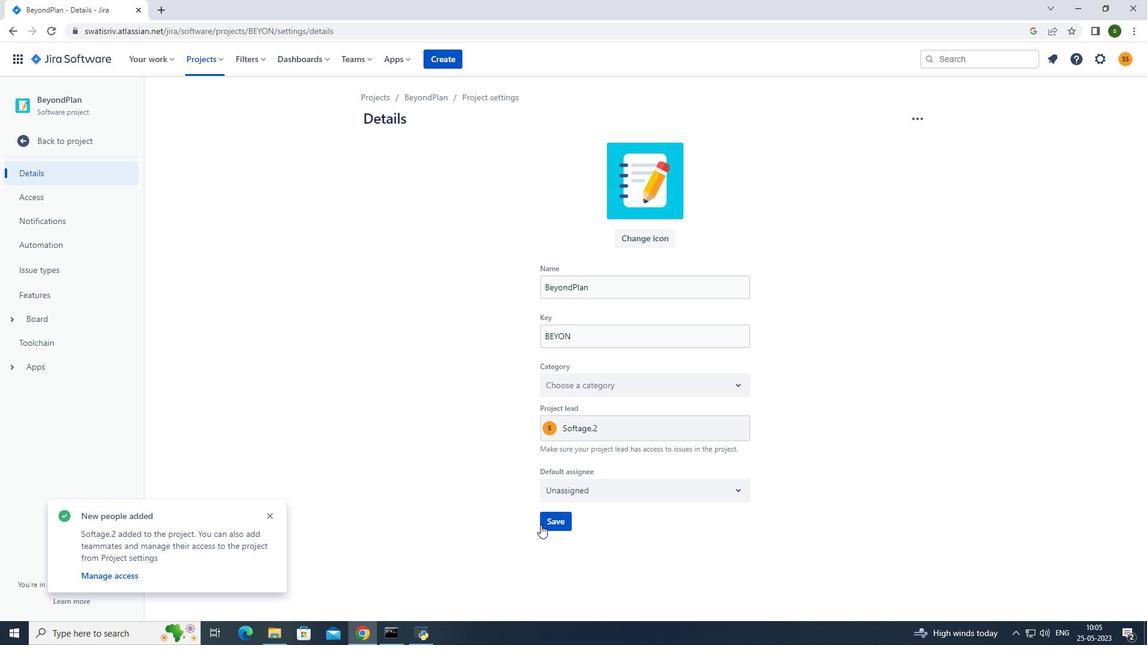 
Action: Mouse pressed left at (543, 524)
Screenshot: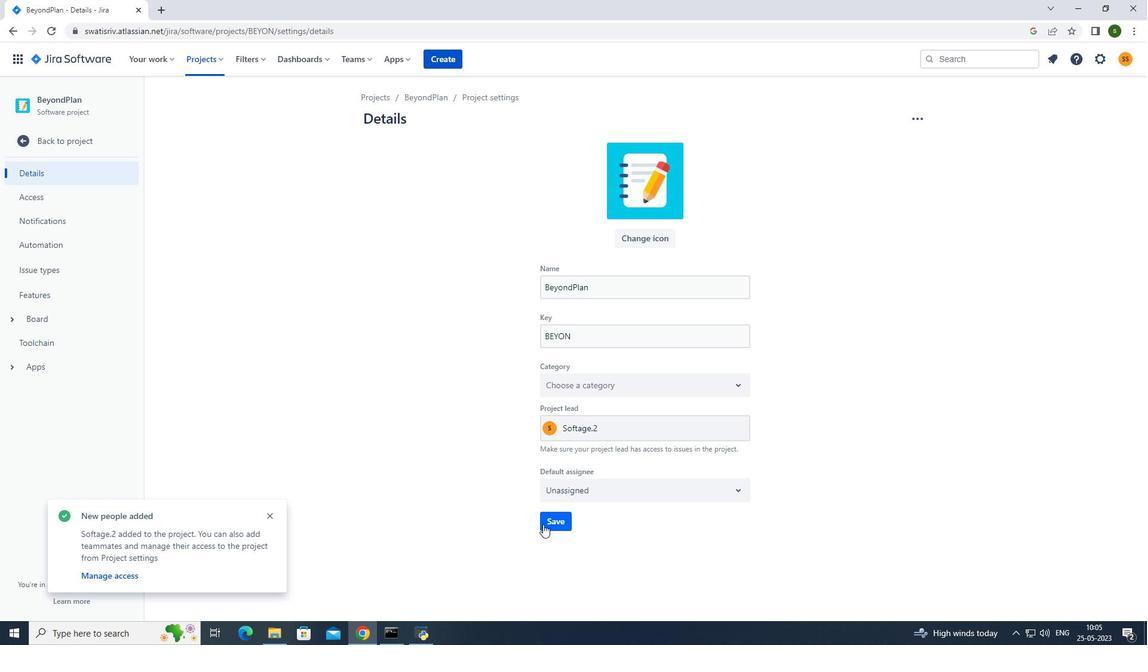 
Action: Mouse moved to (218, 54)
Screenshot: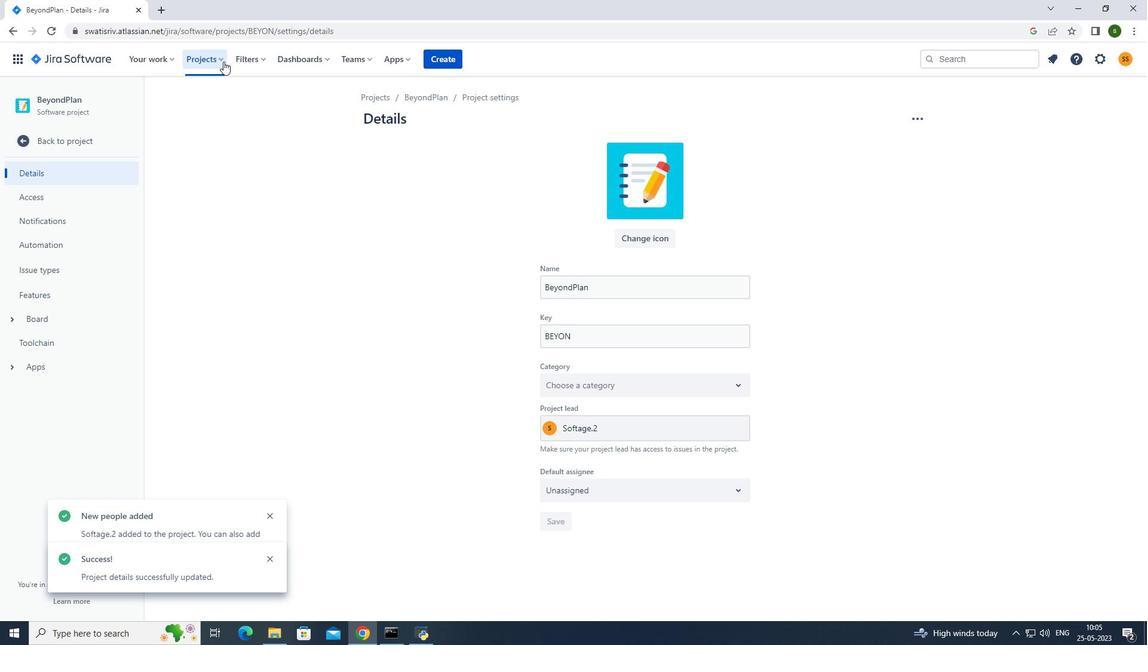
Action: Mouse pressed left at (218, 54)
Screenshot: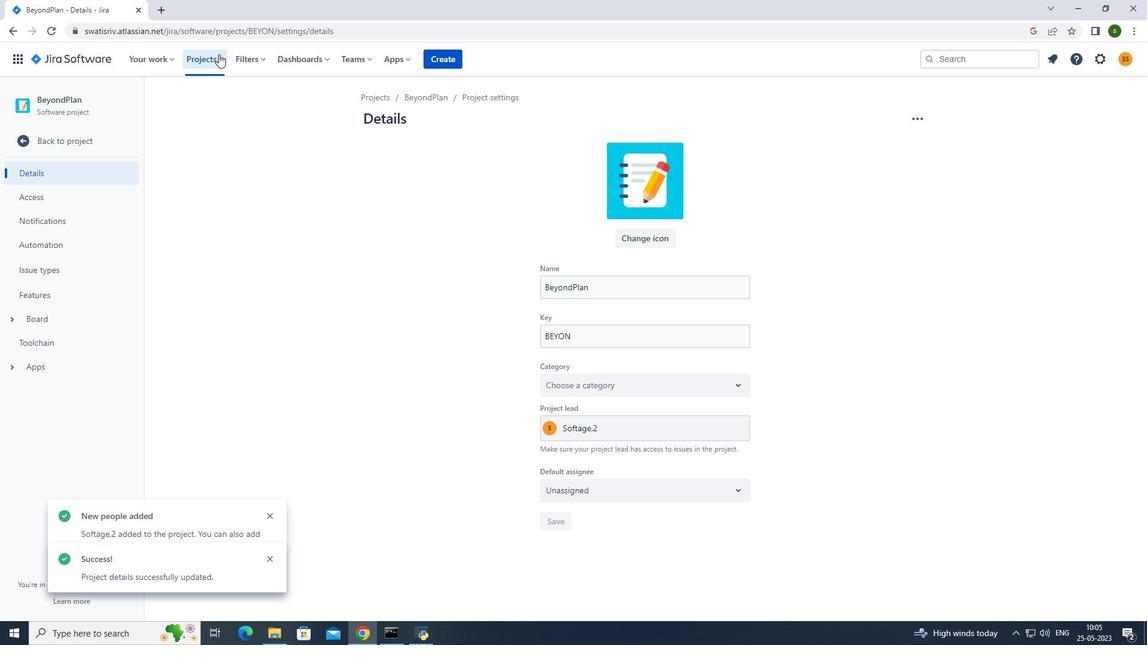 
Action: Mouse moved to (238, 114)
Screenshot: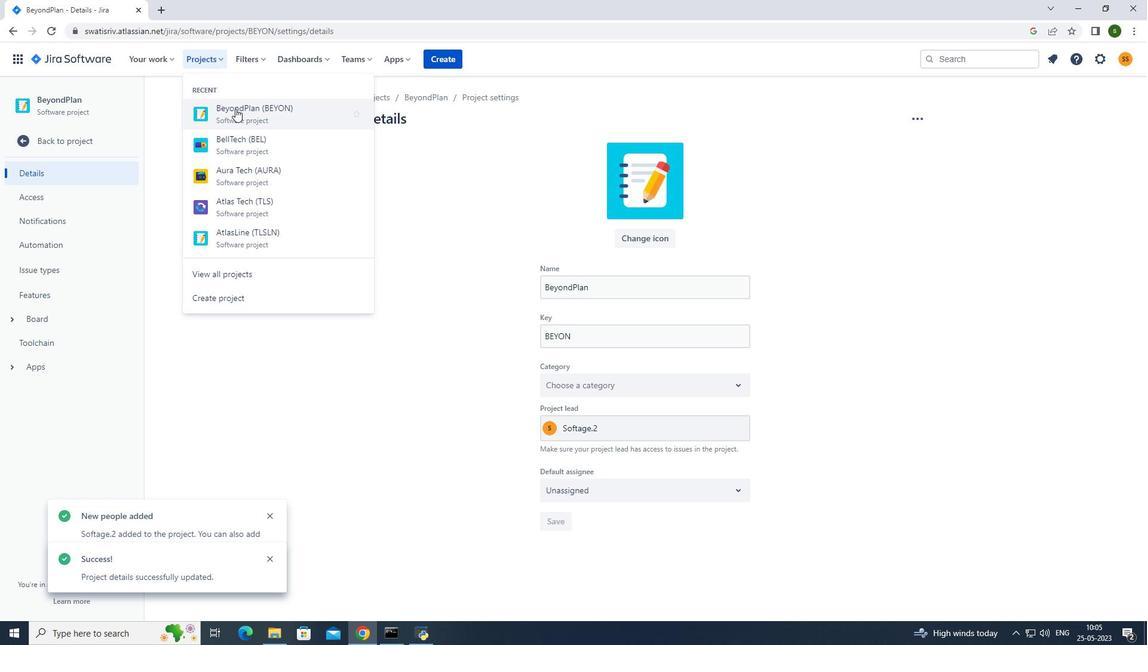 
Action: Mouse pressed left at (238, 114)
Screenshot: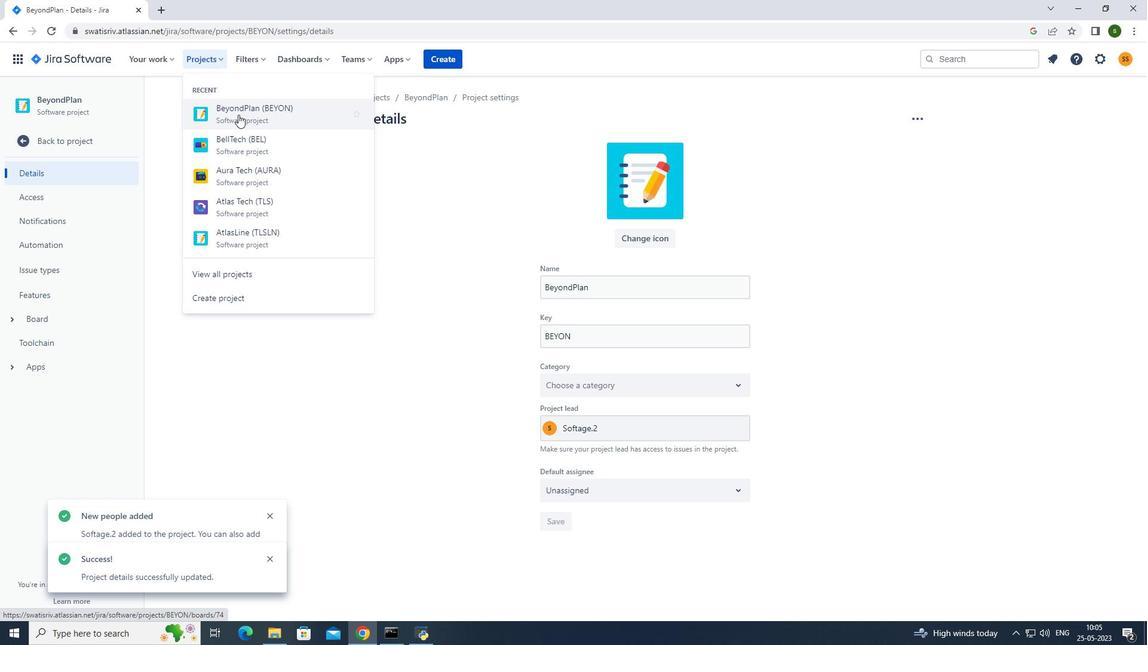 
Action: Mouse moved to (285, 165)
Screenshot: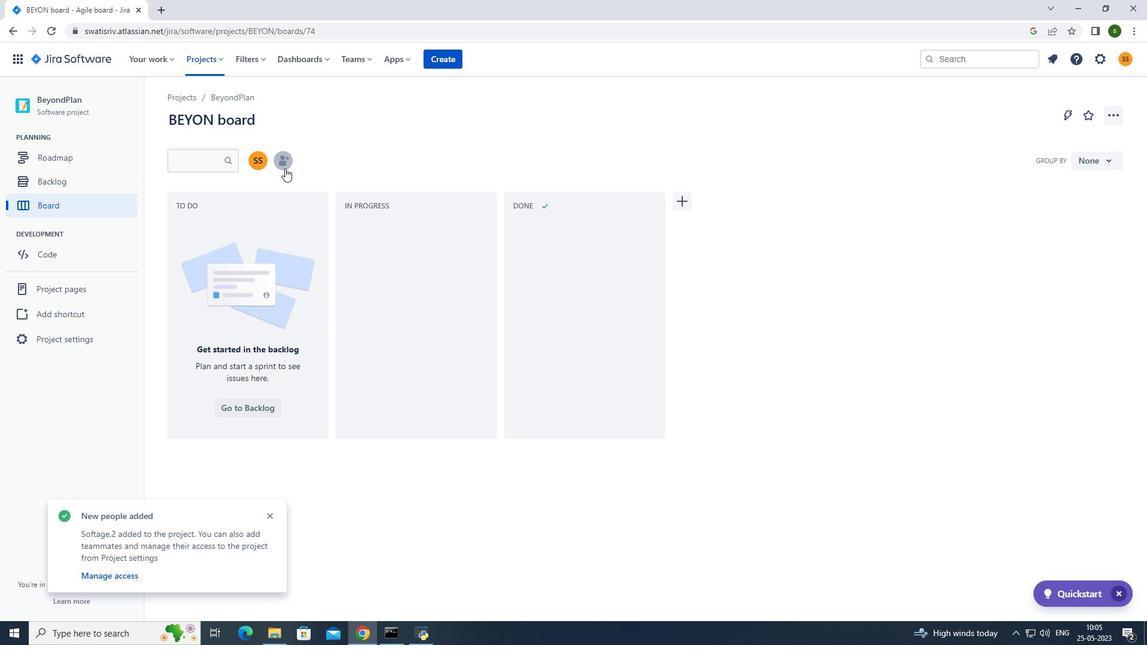 
Action: Mouse pressed left at (285, 165)
Screenshot: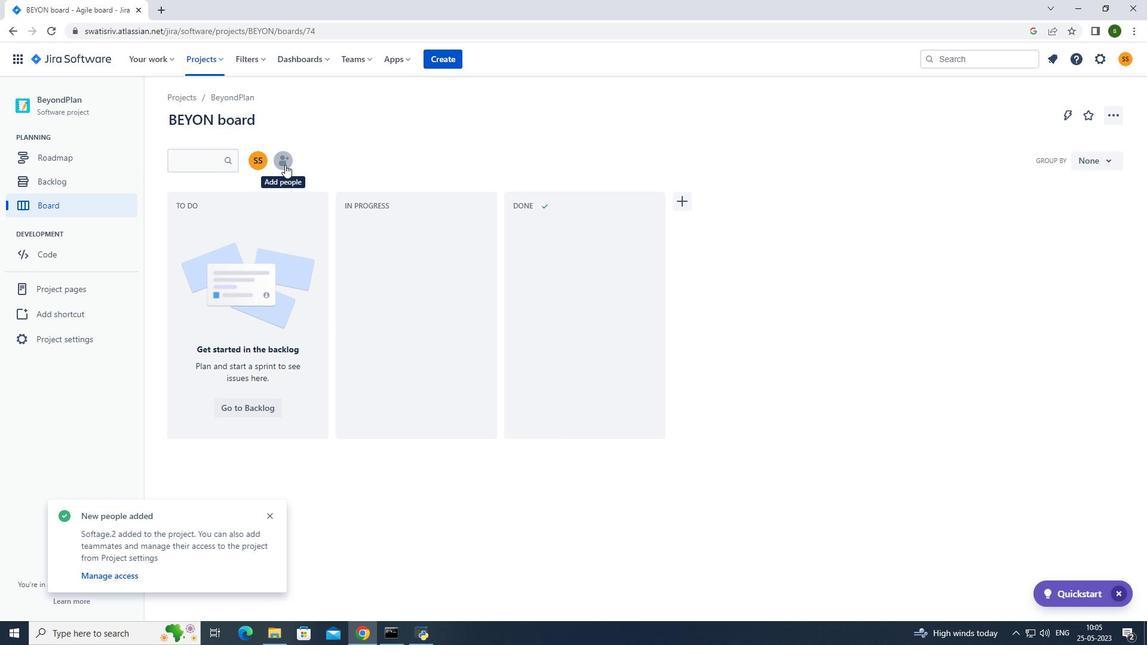 
Action: Mouse moved to (539, 125)
Screenshot: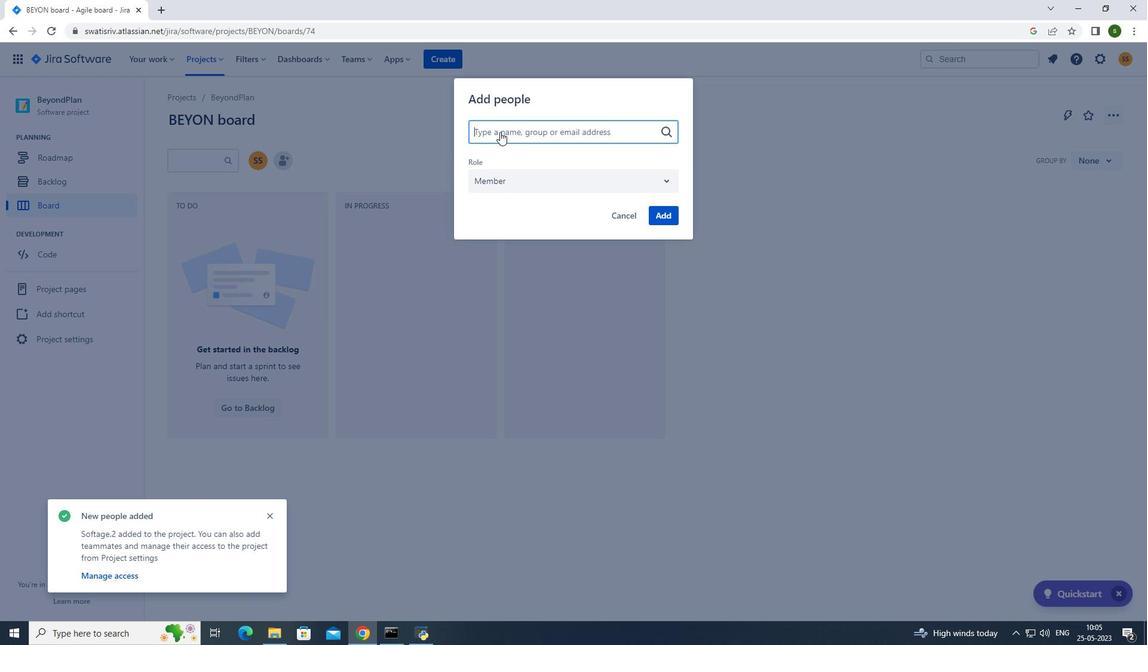 
Action: Key pressed <Key.caps_lock><Key.caps_lock>softah<Key.backspace>ge.3<Key.shift>@softage.net
Screenshot: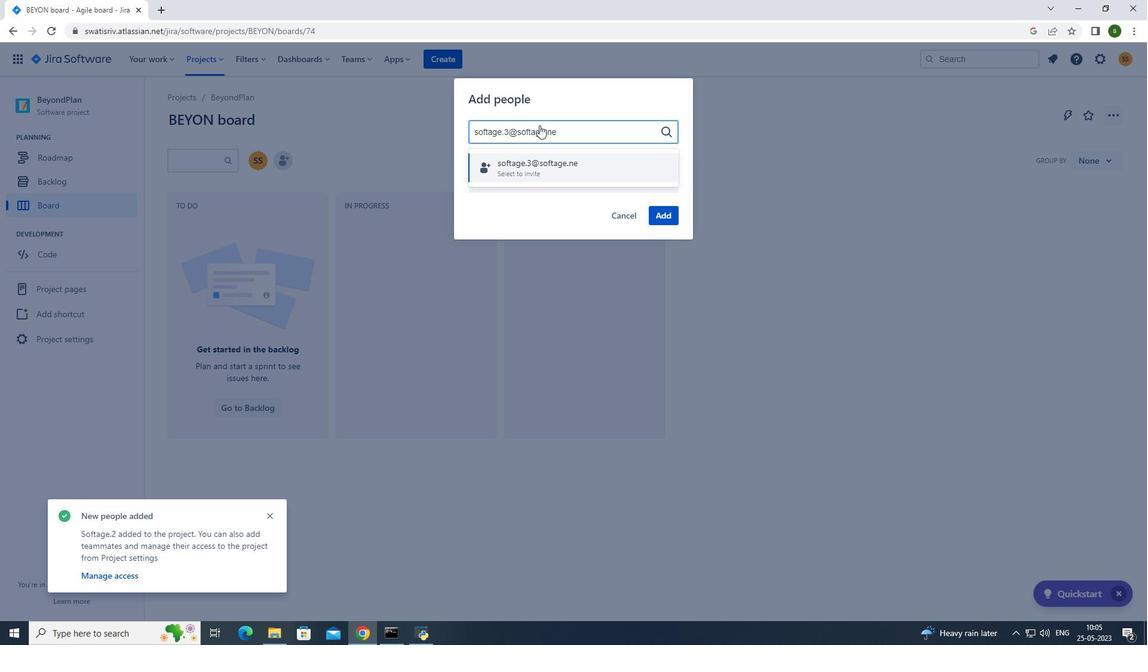 
Action: Mouse moved to (536, 163)
Screenshot: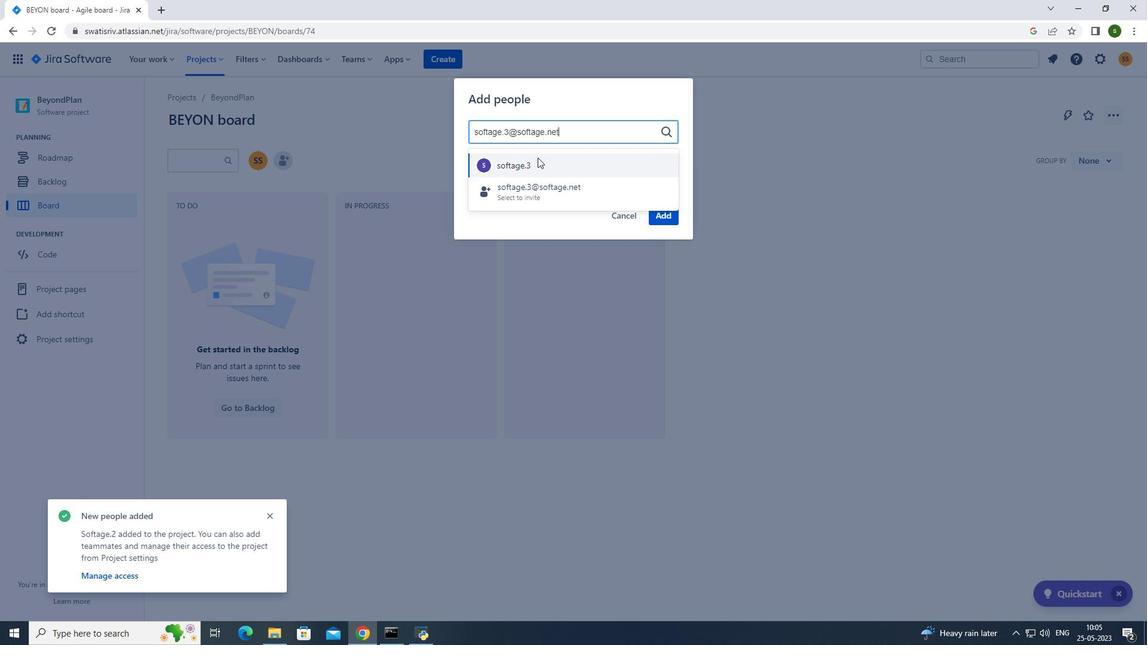 
Action: Mouse pressed left at (536, 163)
Screenshot: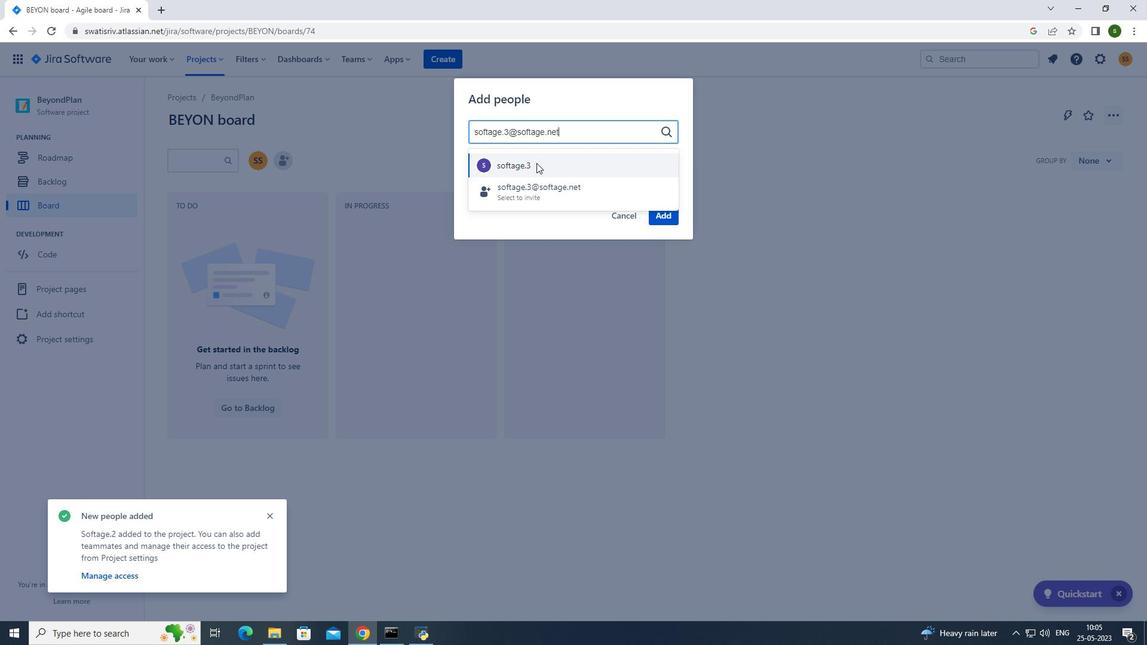 
Action: Mouse moved to (670, 213)
Screenshot: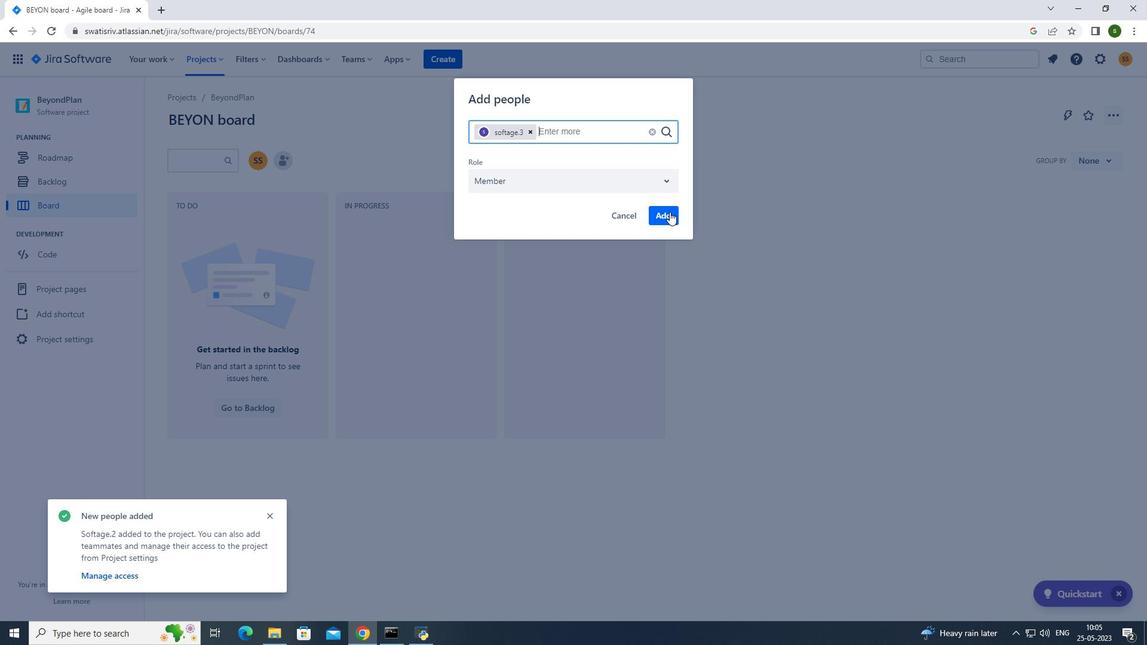 
Action: Mouse pressed left at (670, 213)
Screenshot: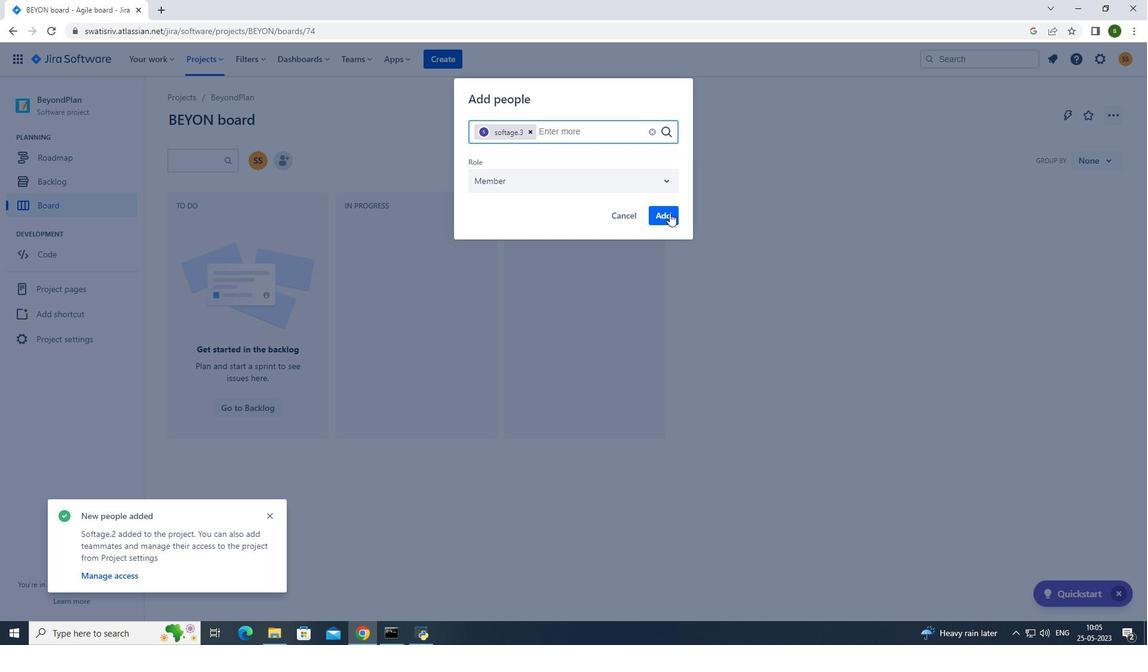 
Action: Mouse moved to (788, 237)
Screenshot: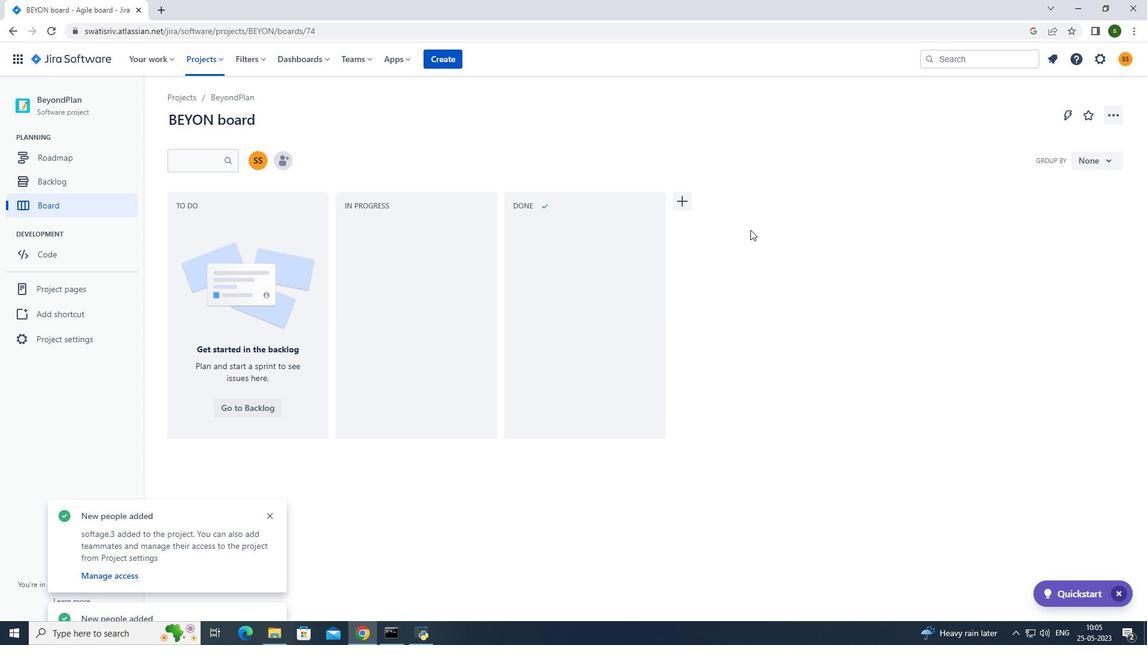 
